 Task: Find connections with filter location Vechelde with filter topic #realestatewith filter profile language German with filter current company Bajaj Allianz General Insurance with filter school Gauhati Commerce College with filter industry Insurance with filter service category Corporate Law with filter keywords title Journalist
Action: Mouse moved to (522, 67)
Screenshot: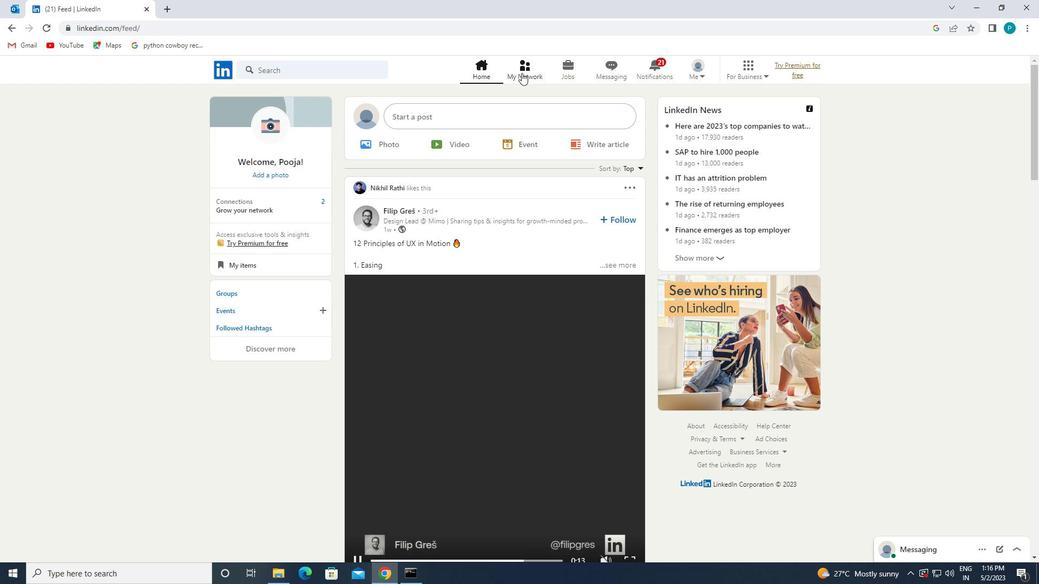 
Action: Mouse pressed left at (522, 67)
Screenshot: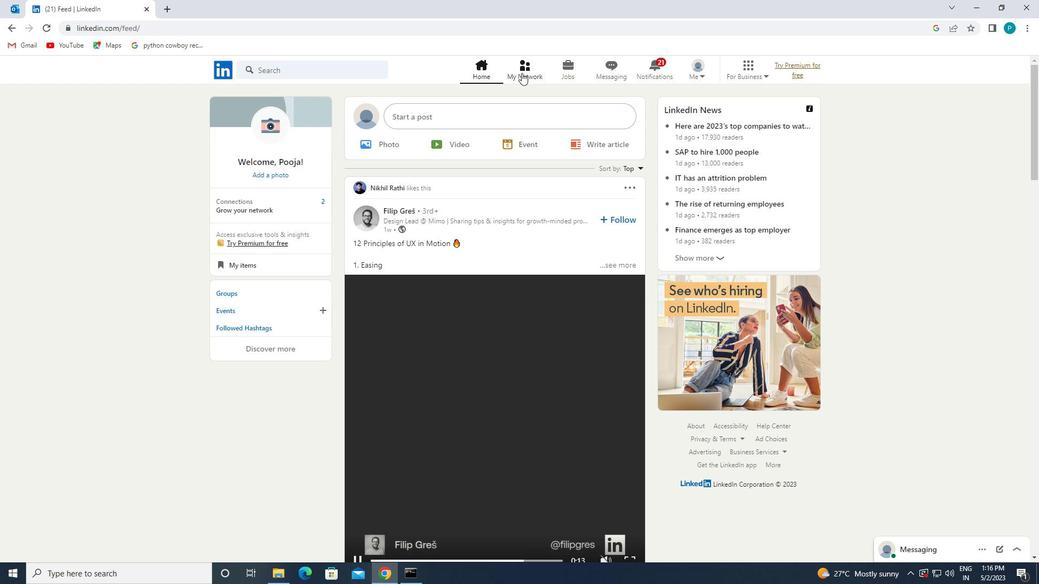 
Action: Mouse moved to (313, 129)
Screenshot: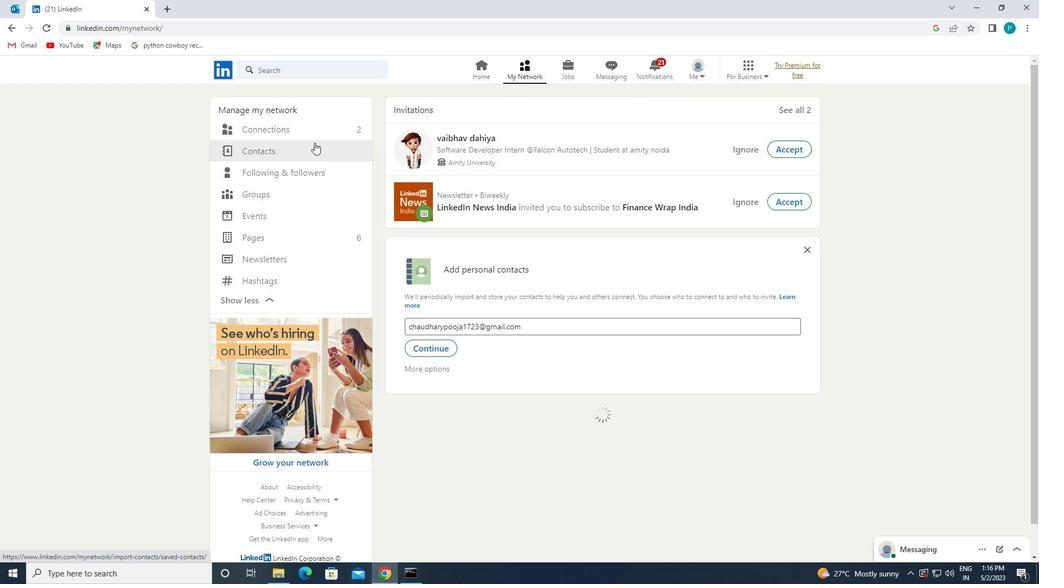 
Action: Mouse pressed left at (313, 129)
Screenshot: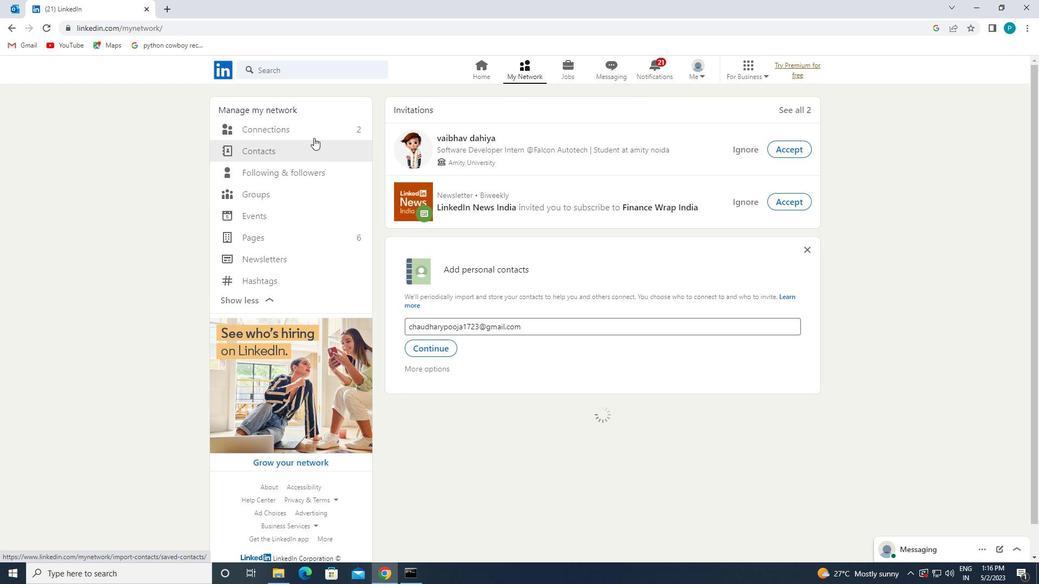 
Action: Mouse moved to (599, 137)
Screenshot: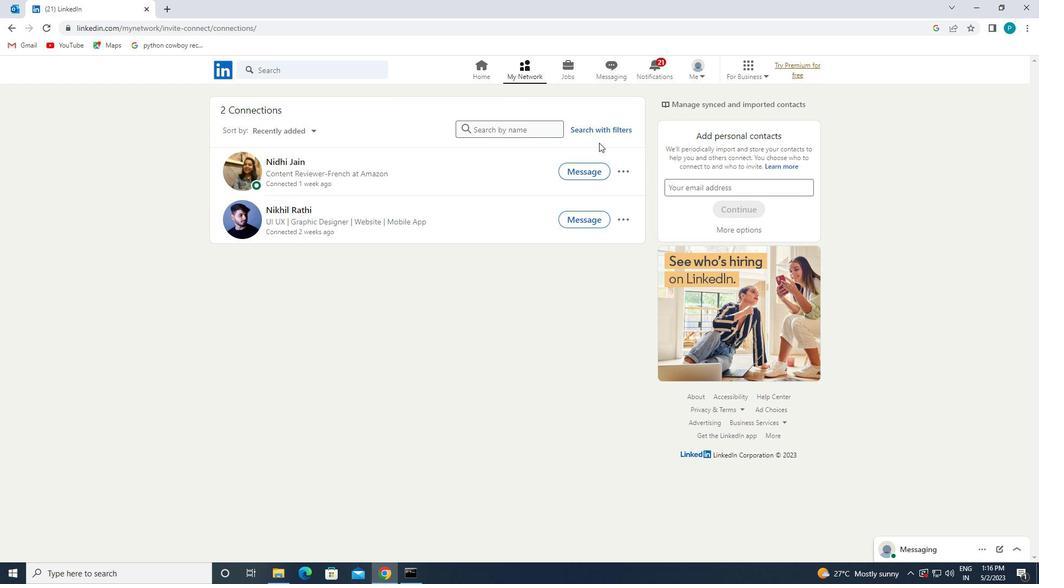 
Action: Mouse pressed left at (599, 137)
Screenshot: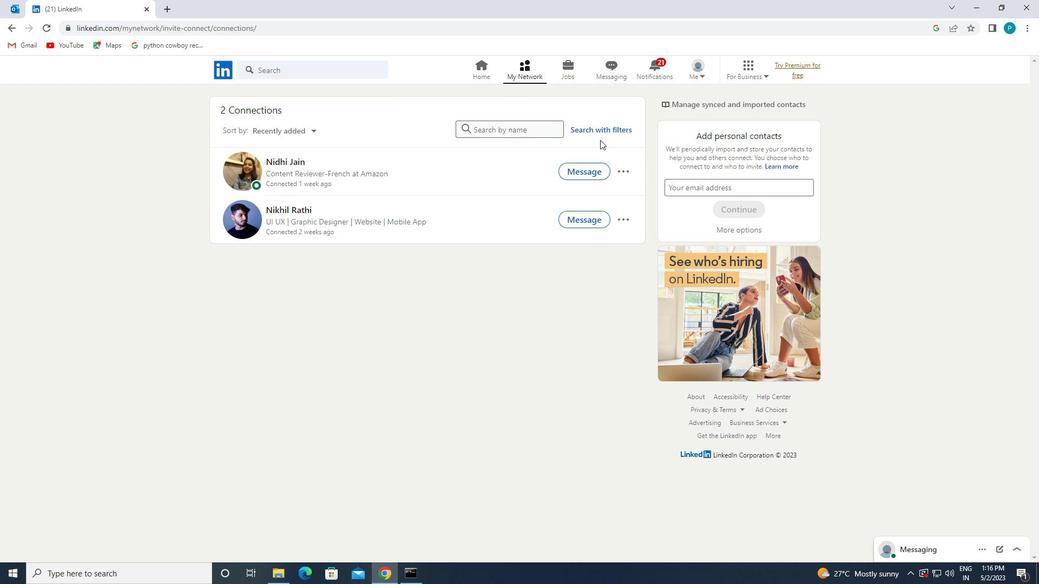
Action: Mouse moved to (598, 134)
Screenshot: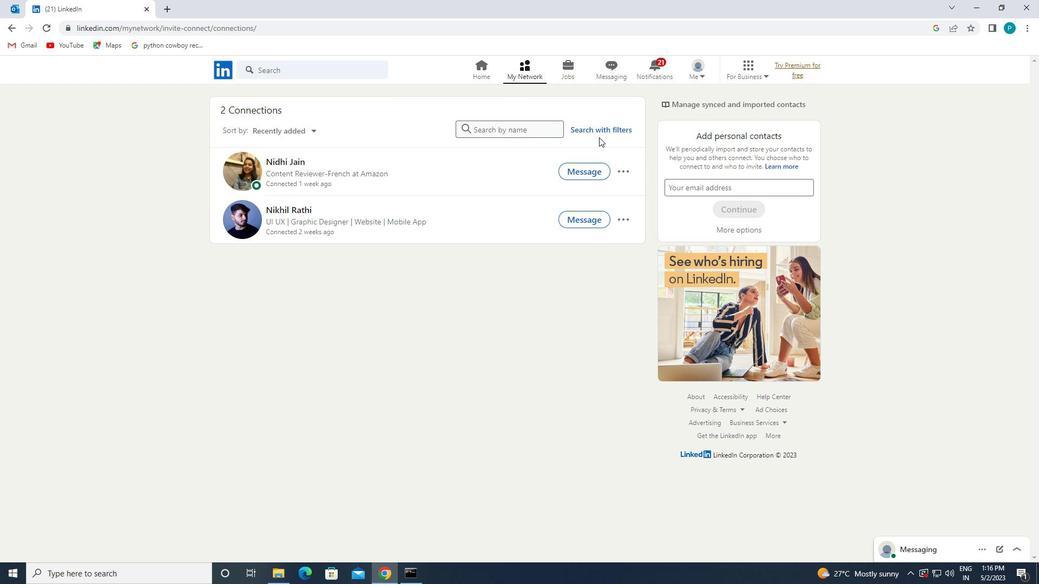 
Action: Mouse pressed left at (598, 134)
Screenshot: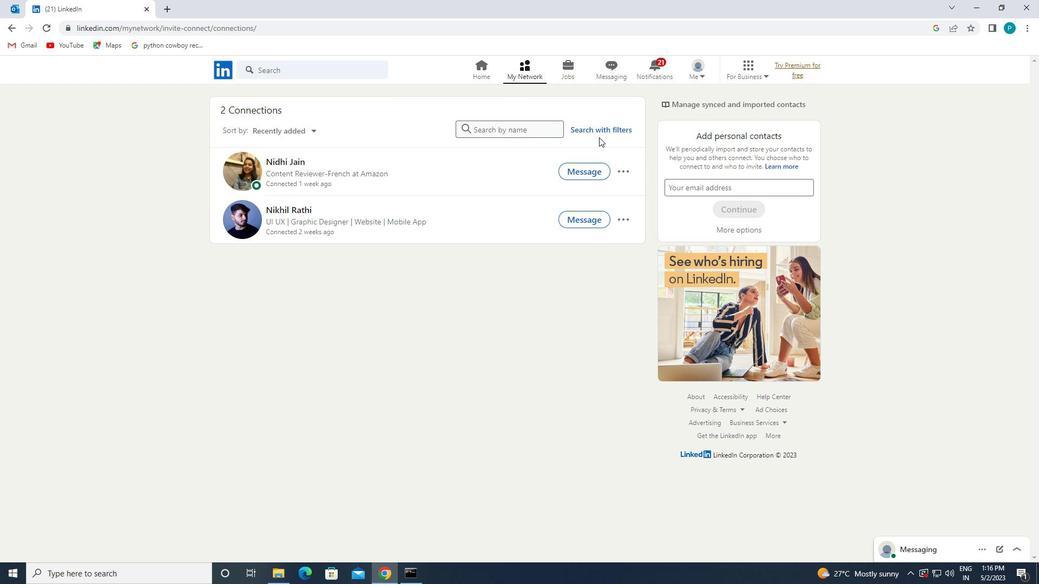
Action: Mouse moved to (555, 93)
Screenshot: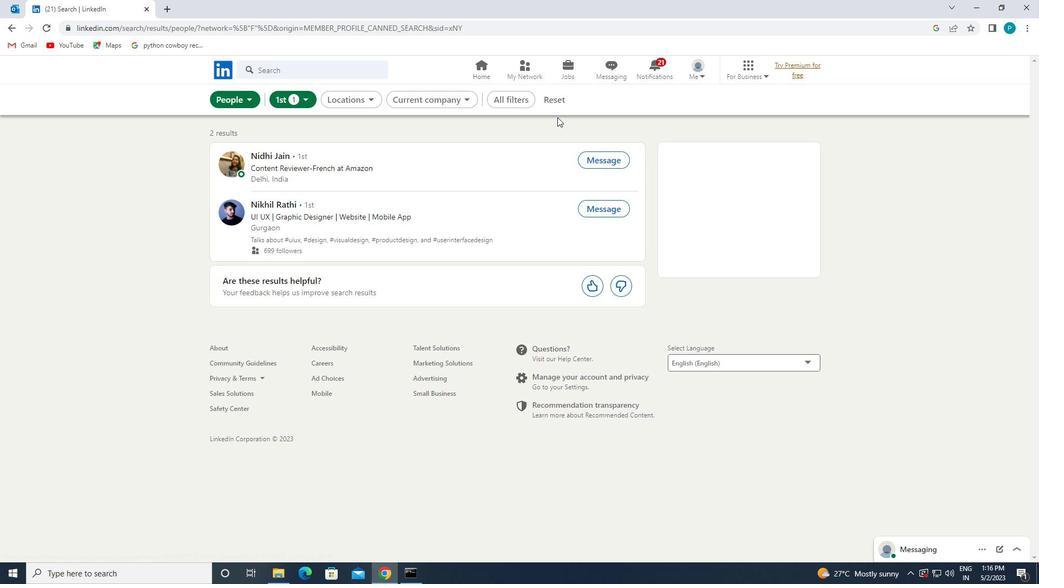 
Action: Mouse pressed left at (555, 93)
Screenshot: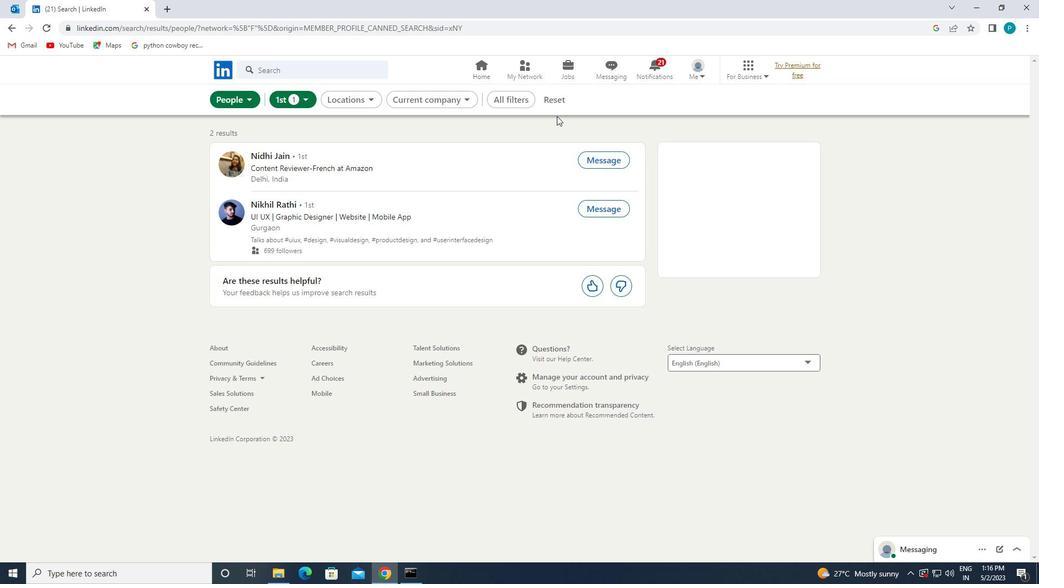 
Action: Mouse moved to (518, 96)
Screenshot: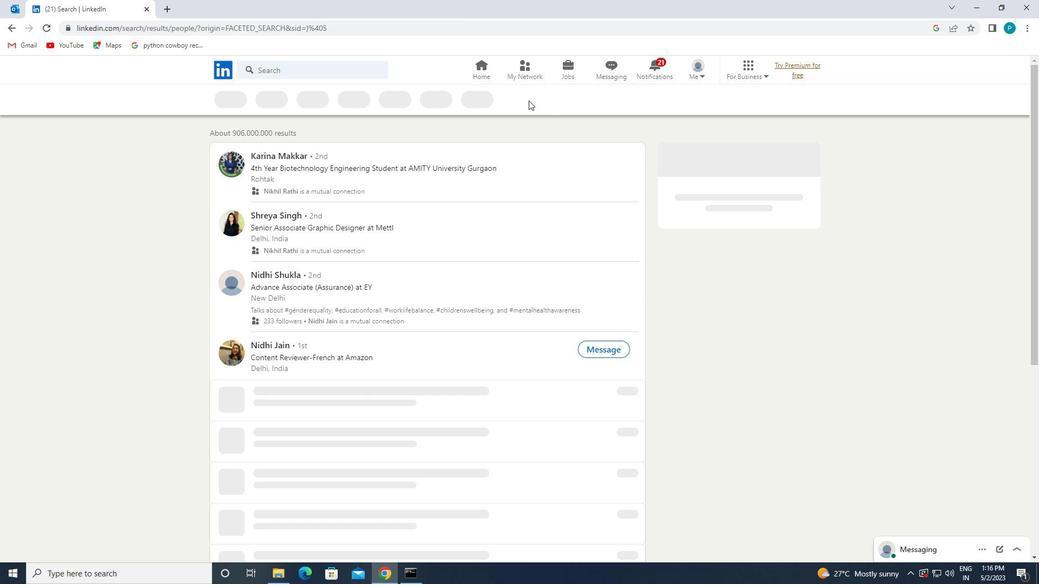 
Action: Mouse pressed left at (518, 96)
Screenshot: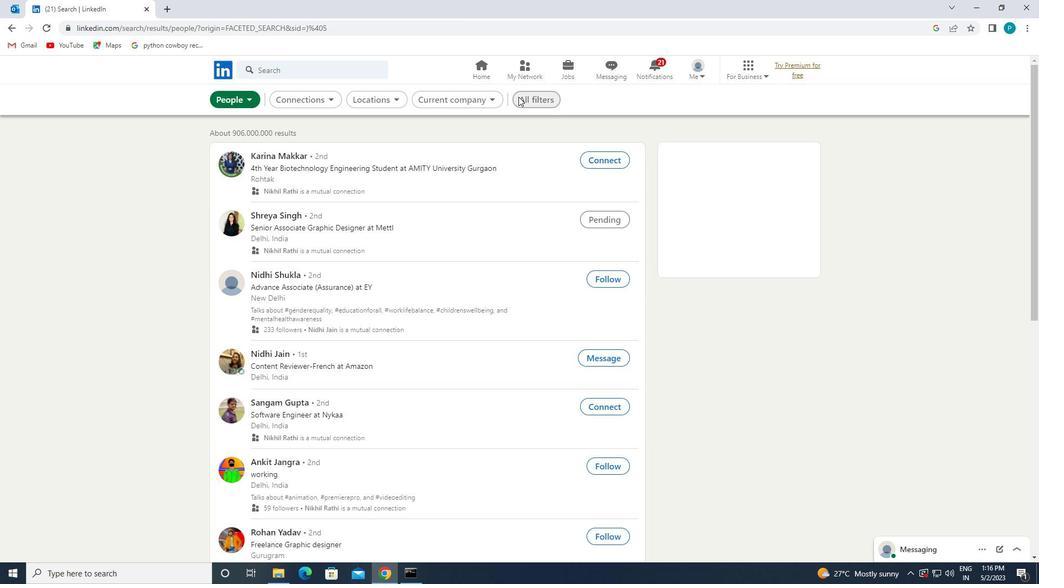 
Action: Mouse moved to (543, 94)
Screenshot: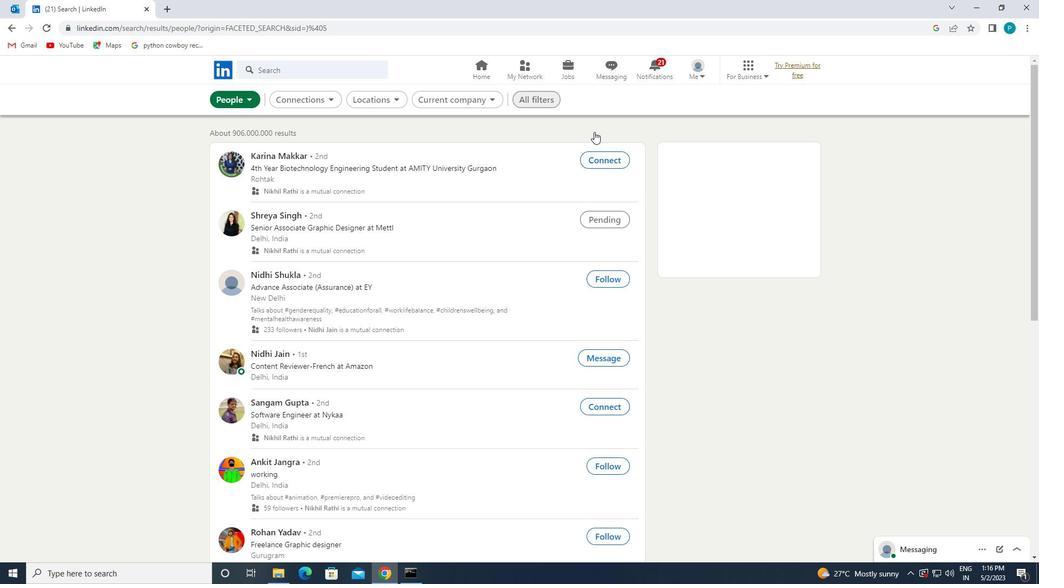 
Action: Mouse pressed left at (543, 94)
Screenshot: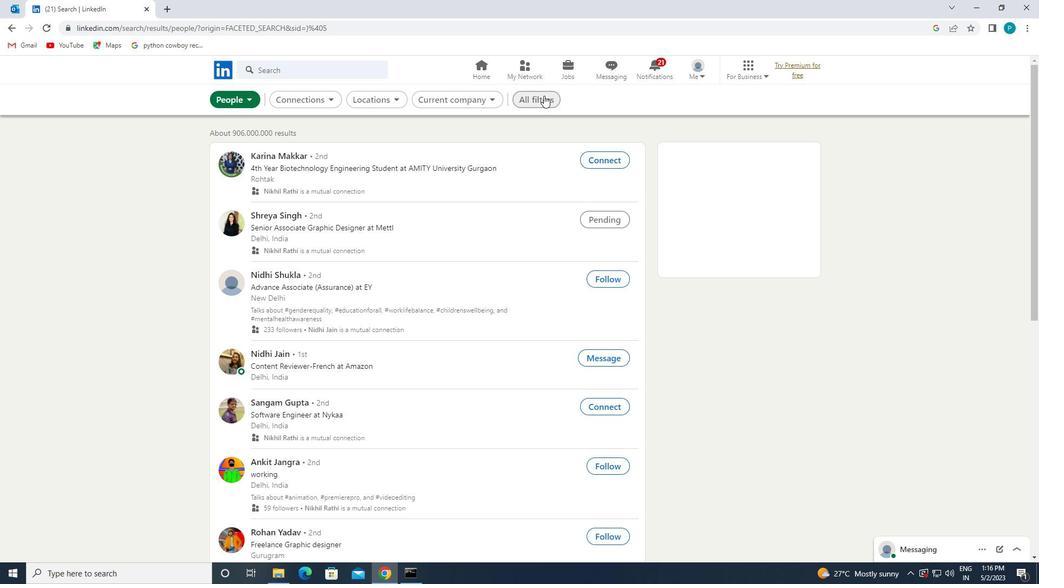 
Action: Mouse moved to (540, 106)
Screenshot: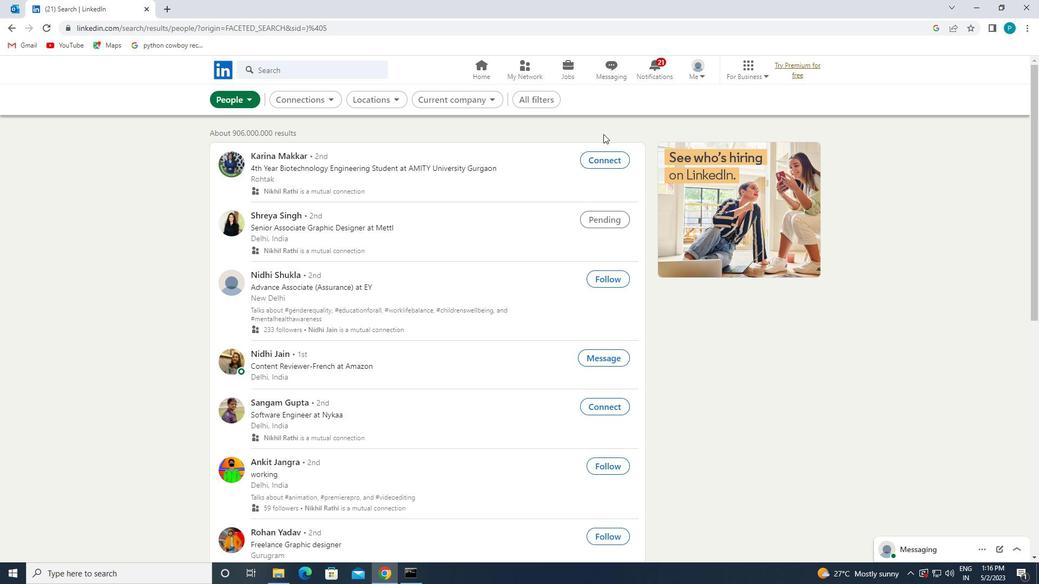 
Action: Mouse pressed left at (540, 106)
Screenshot: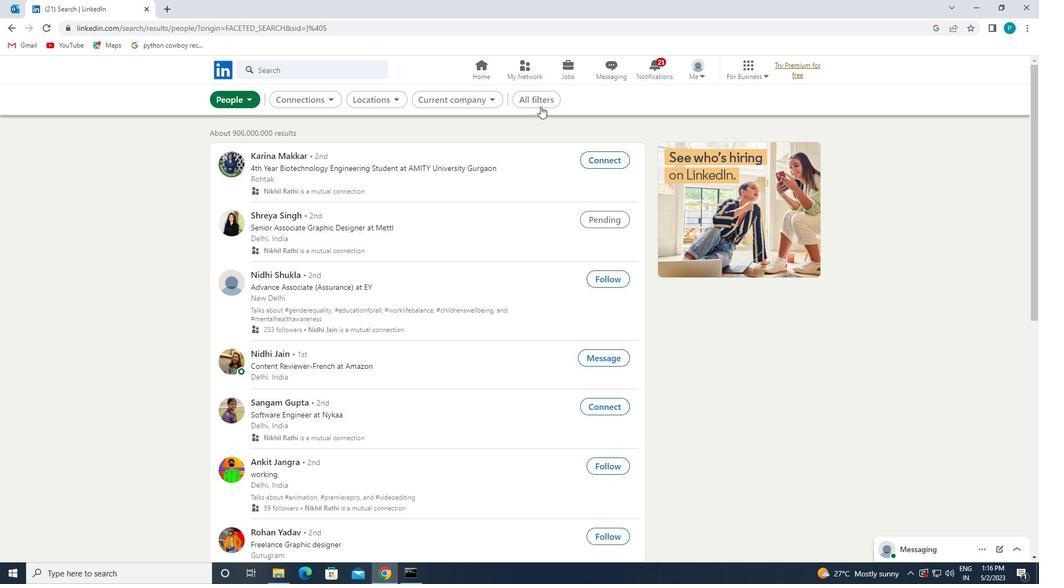 
Action: Mouse moved to (976, 413)
Screenshot: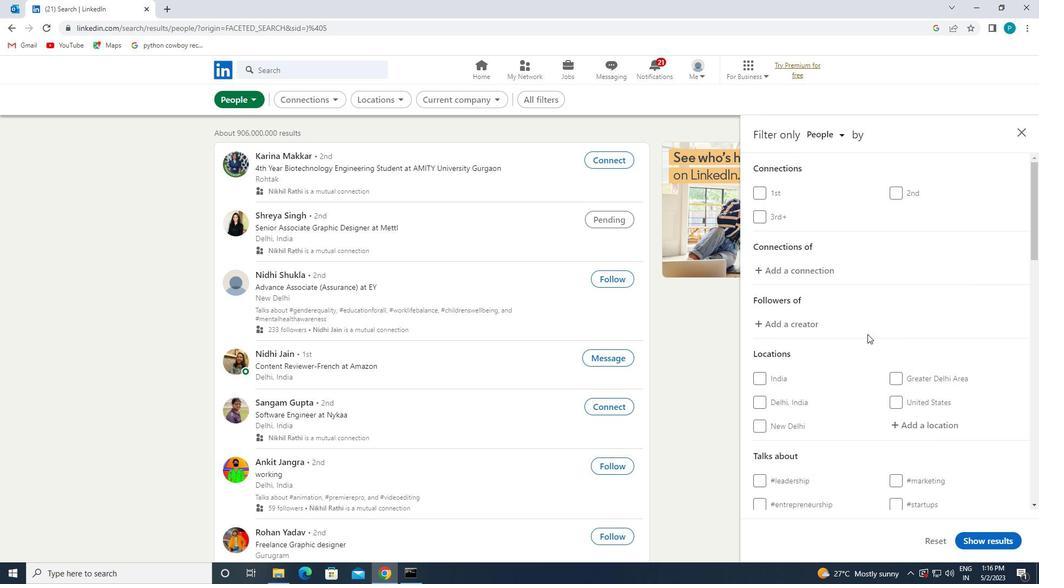 
Action: Mouse scrolled (976, 412) with delta (0, 0)
Screenshot: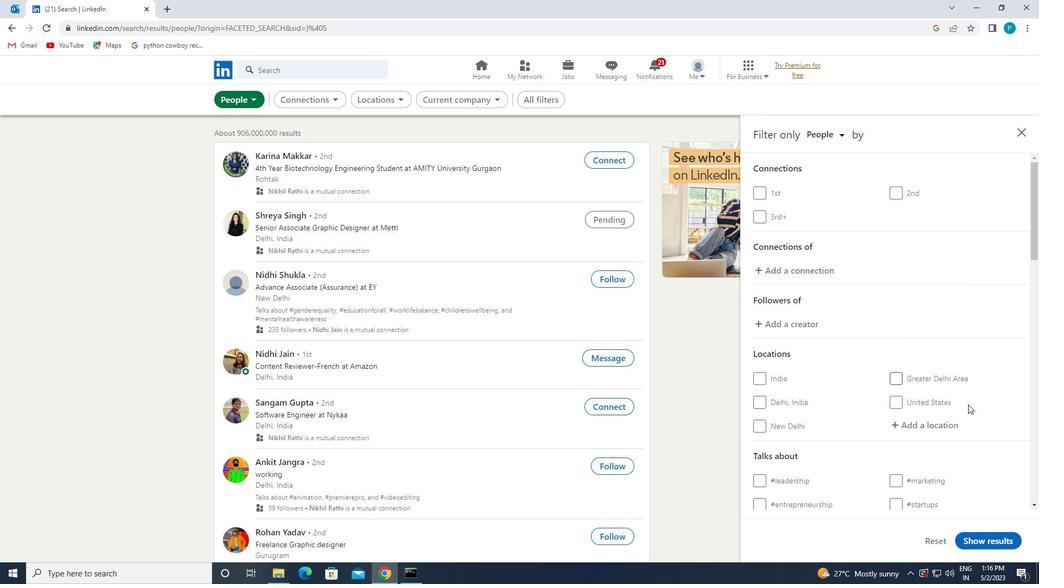 
Action: Mouse scrolled (976, 412) with delta (0, 0)
Screenshot: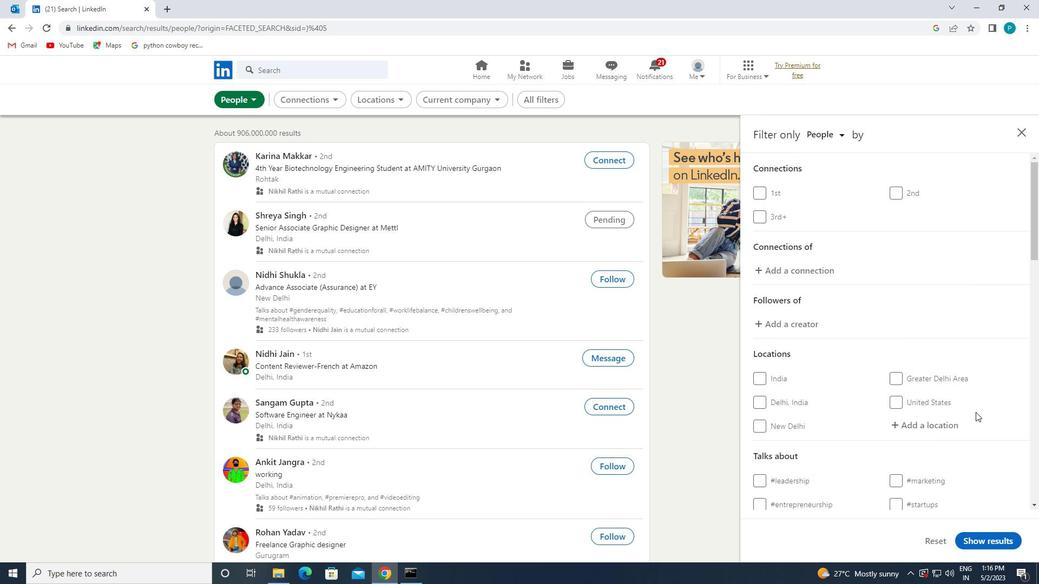 
Action: Mouse moved to (907, 321)
Screenshot: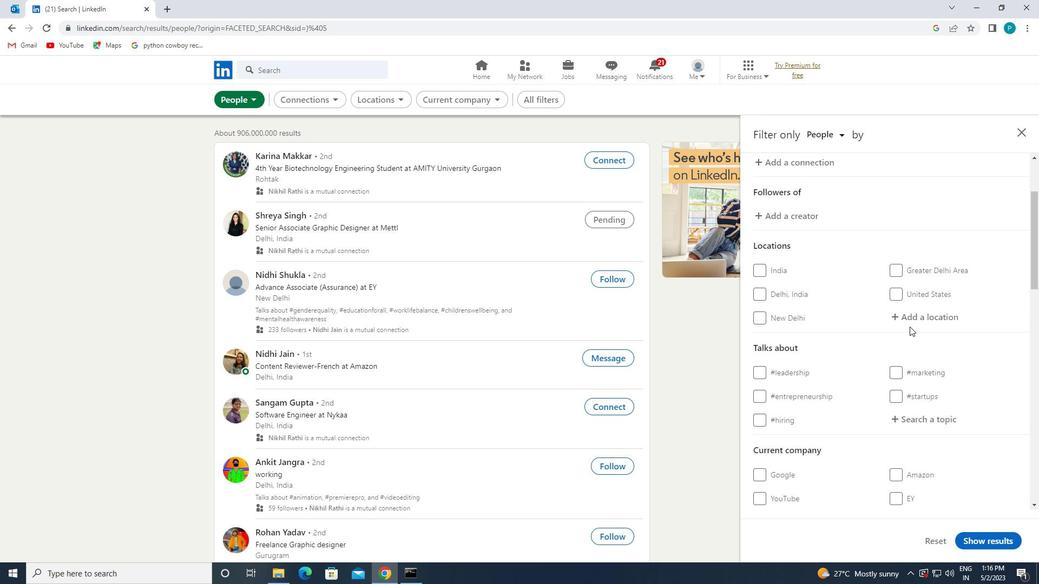 
Action: Mouse pressed left at (907, 321)
Screenshot: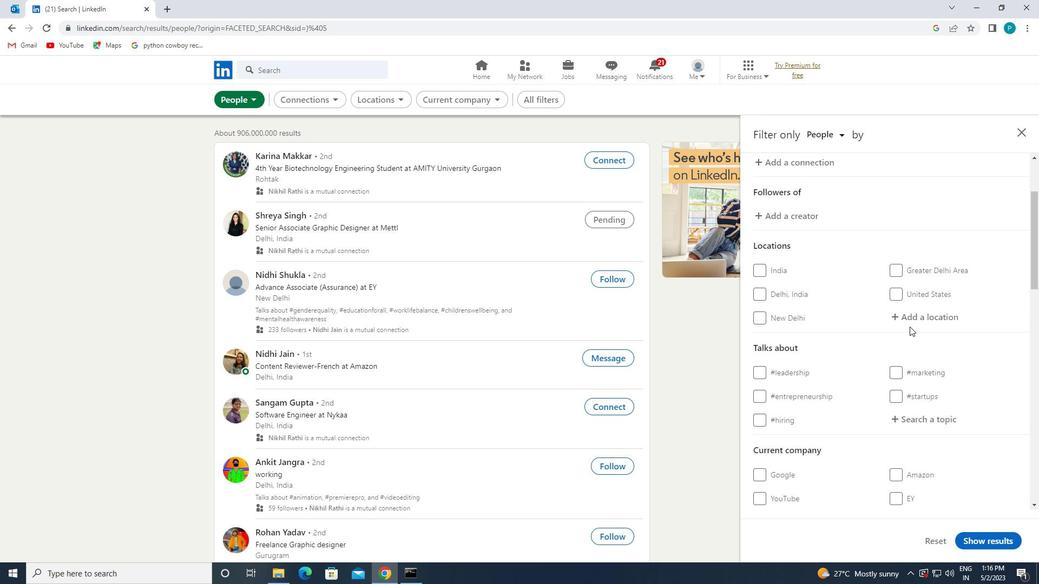 
Action: Key pressed <Key.caps_lock>v<Key.caps_lock>ech
Screenshot: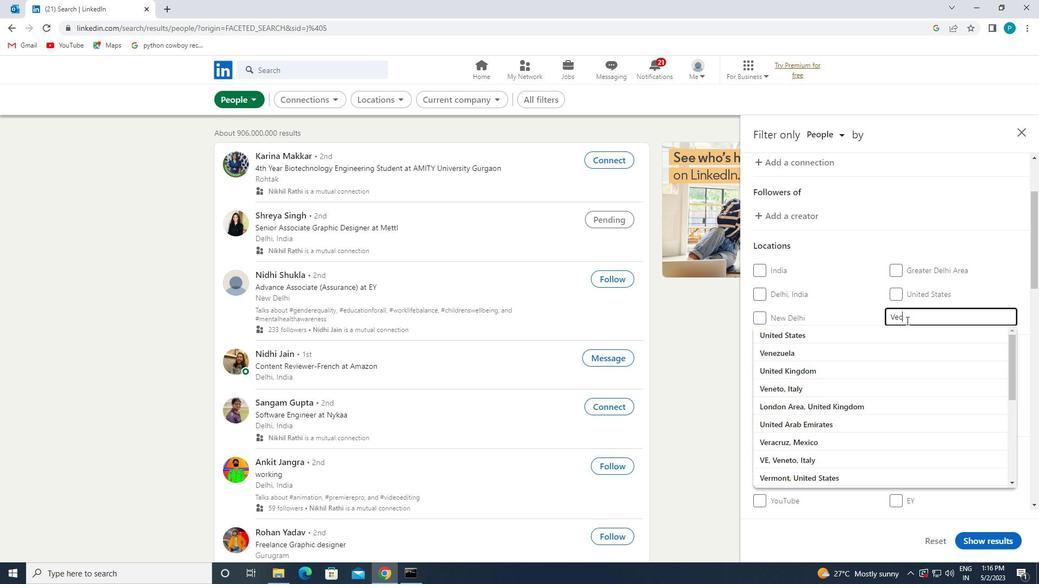 
Action: Mouse moved to (883, 349)
Screenshot: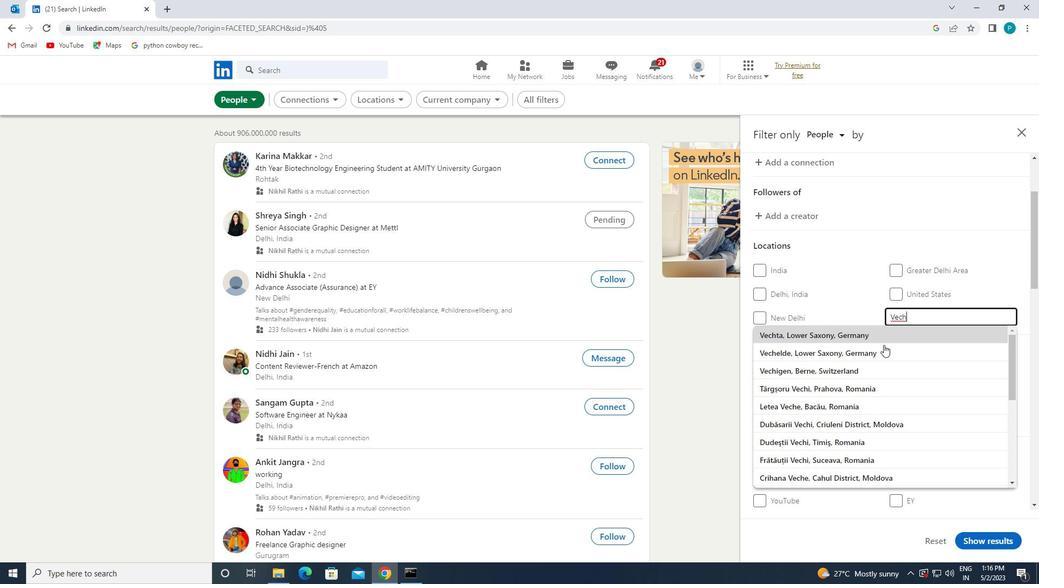 
Action: Mouse pressed left at (883, 349)
Screenshot: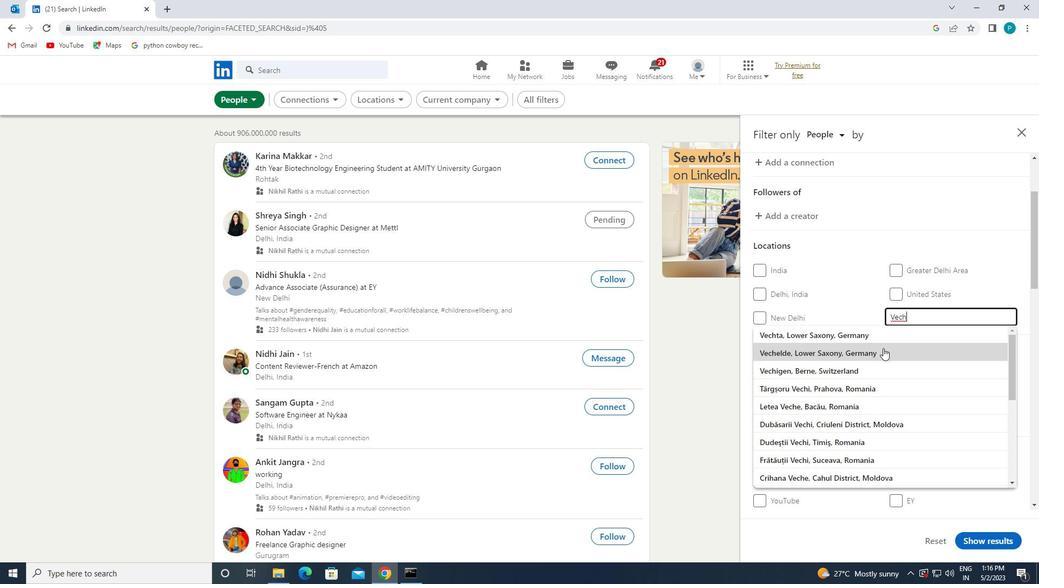 
Action: Mouse moved to (883, 350)
Screenshot: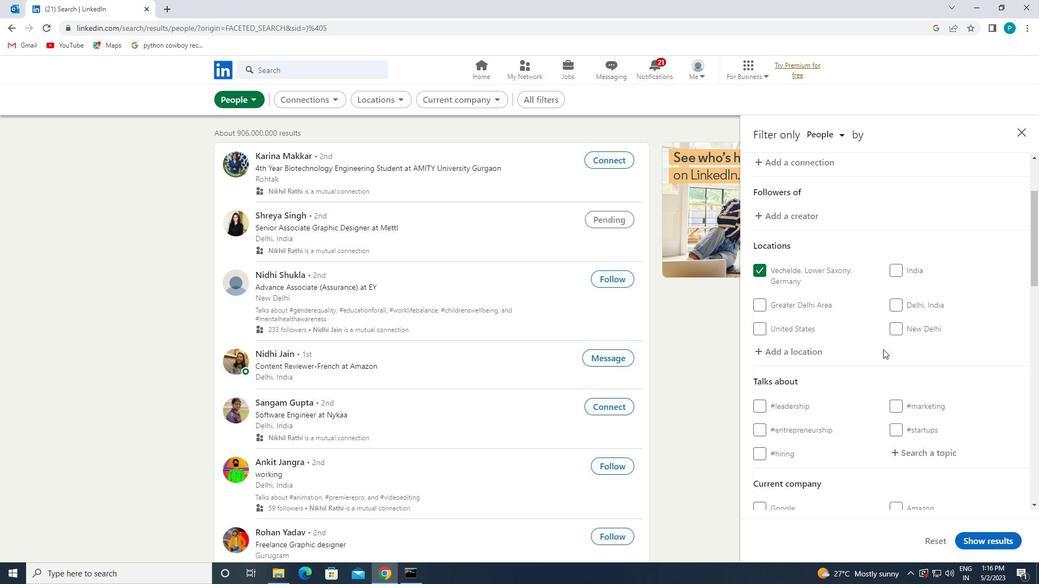 
Action: Mouse scrolled (883, 349) with delta (0, 0)
Screenshot: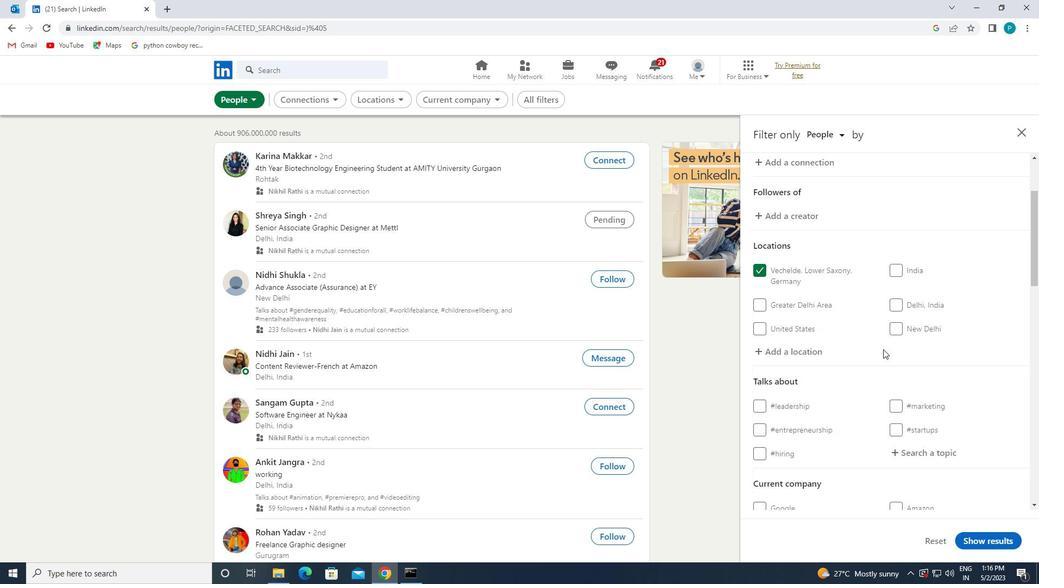 
Action: Mouse scrolled (883, 349) with delta (0, 0)
Screenshot: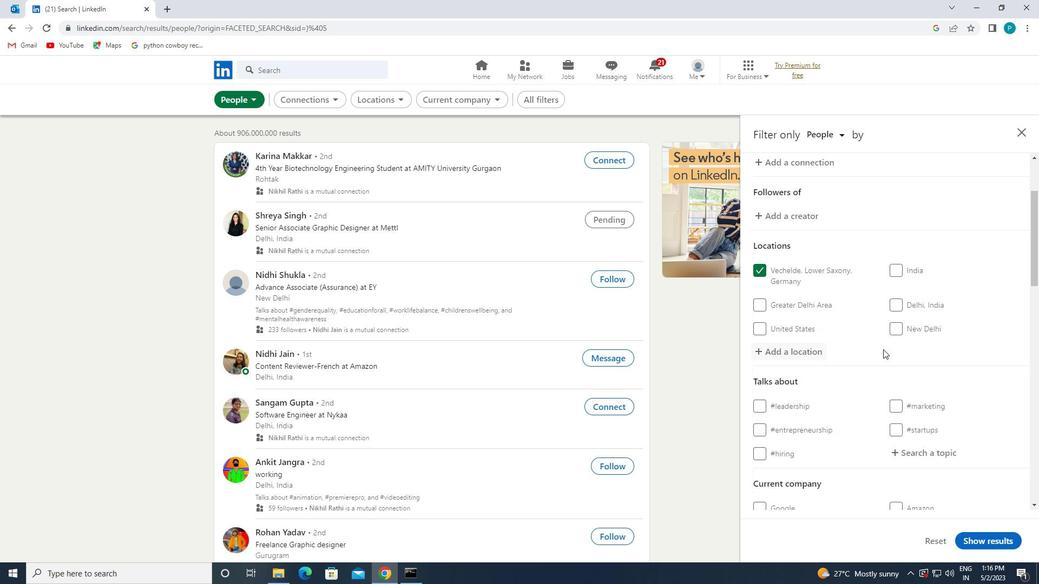 
Action: Mouse moved to (913, 350)
Screenshot: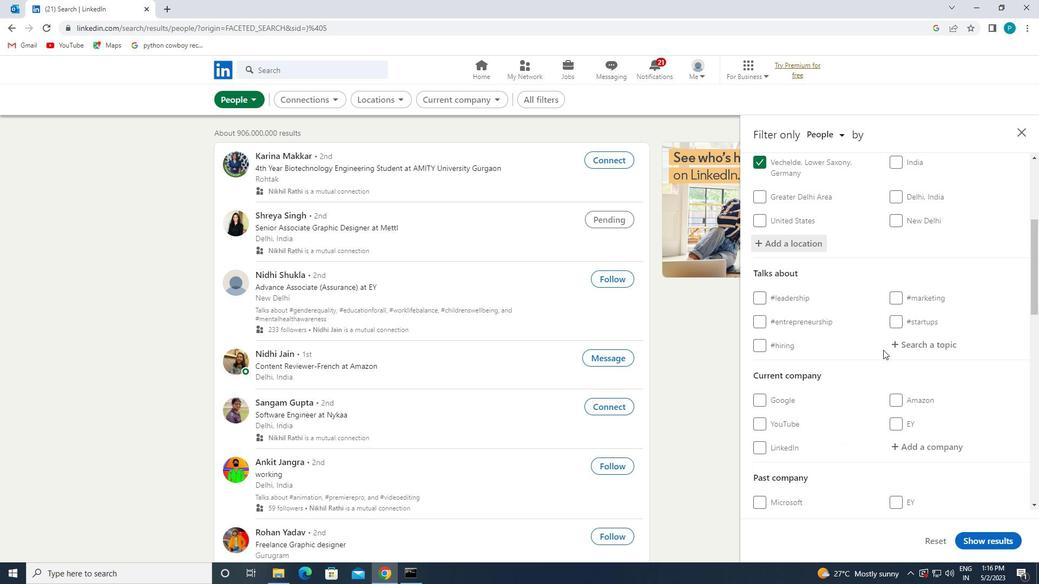 
Action: Mouse pressed left at (913, 350)
Screenshot: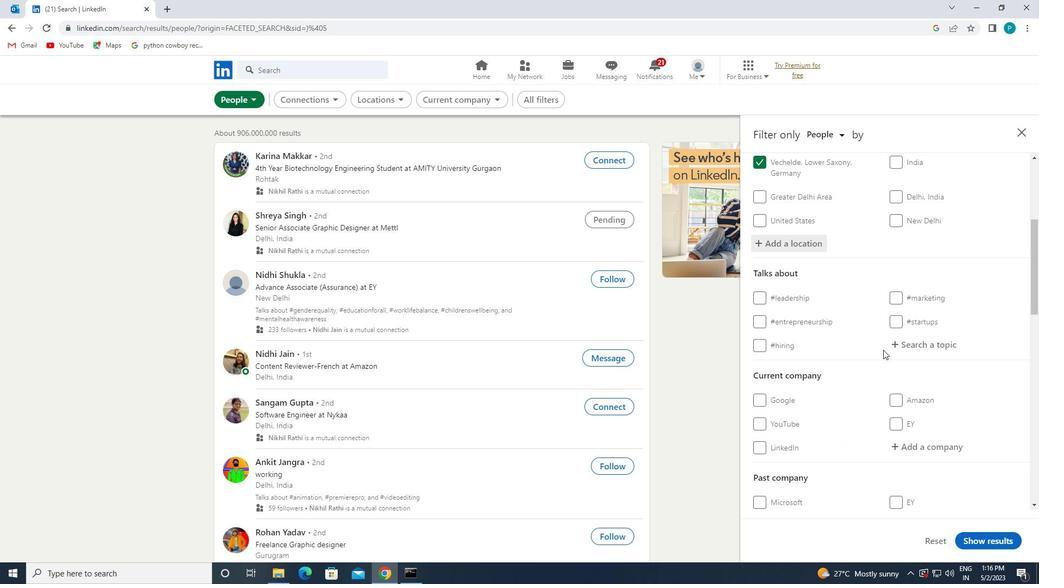 
Action: Key pressed <Key.shift>#RE<Key.caps_lock><Key.caps_lock>ALESTATE
Screenshot: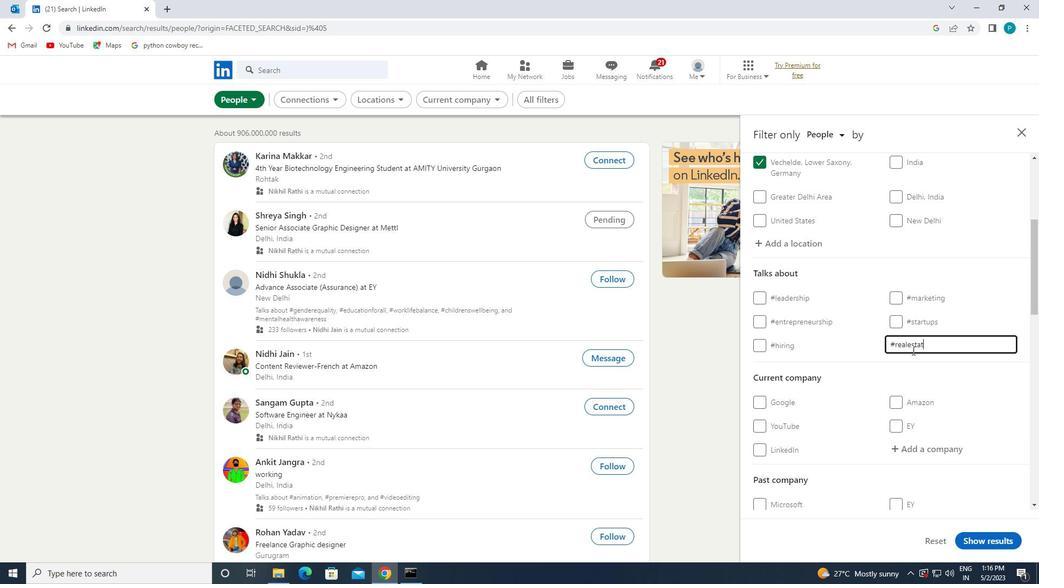 
Action: Mouse moved to (905, 368)
Screenshot: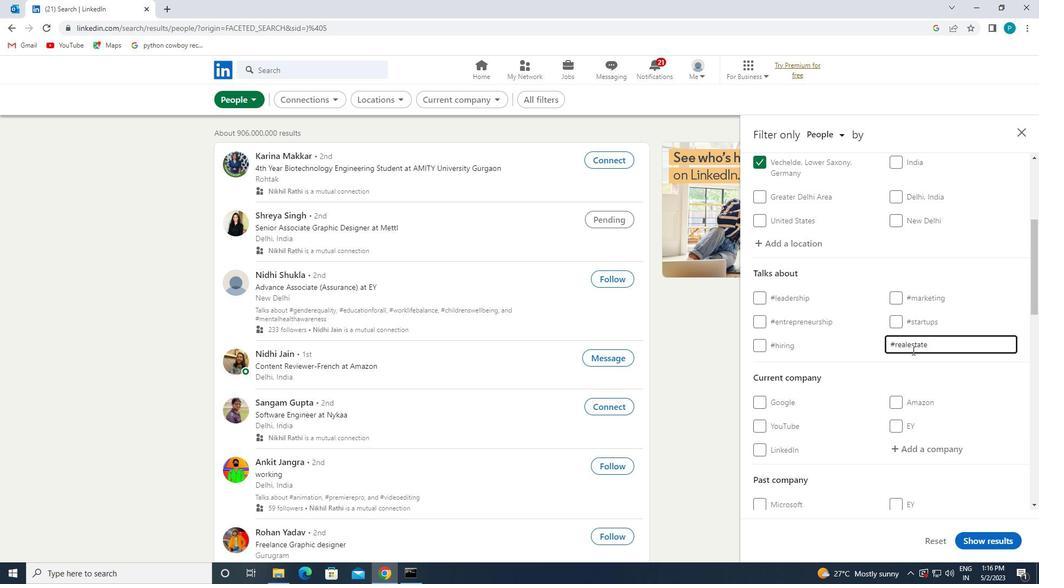 
Action: Mouse scrolled (905, 368) with delta (0, 0)
Screenshot: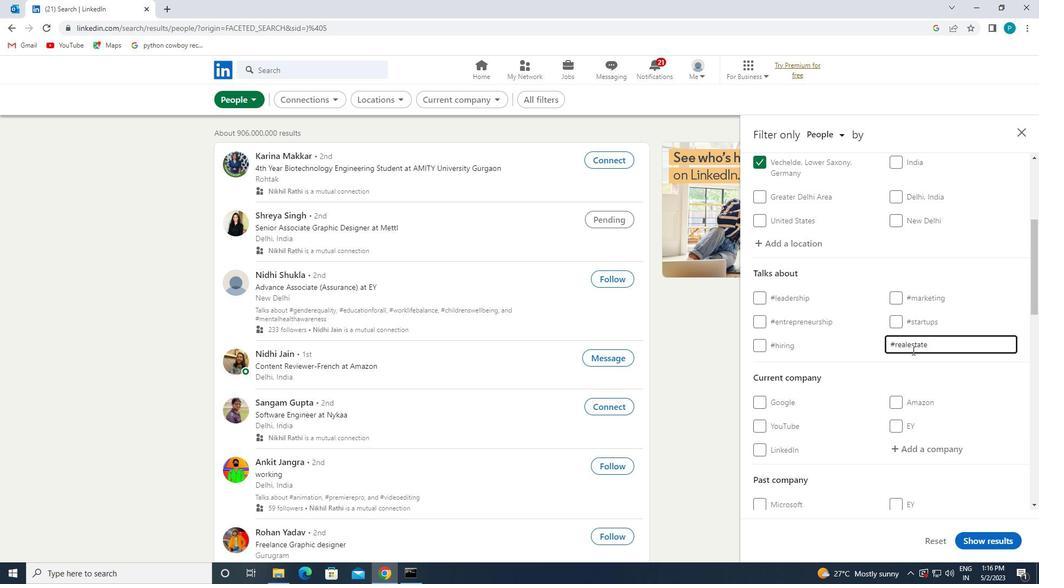 
Action: Mouse moved to (905, 370)
Screenshot: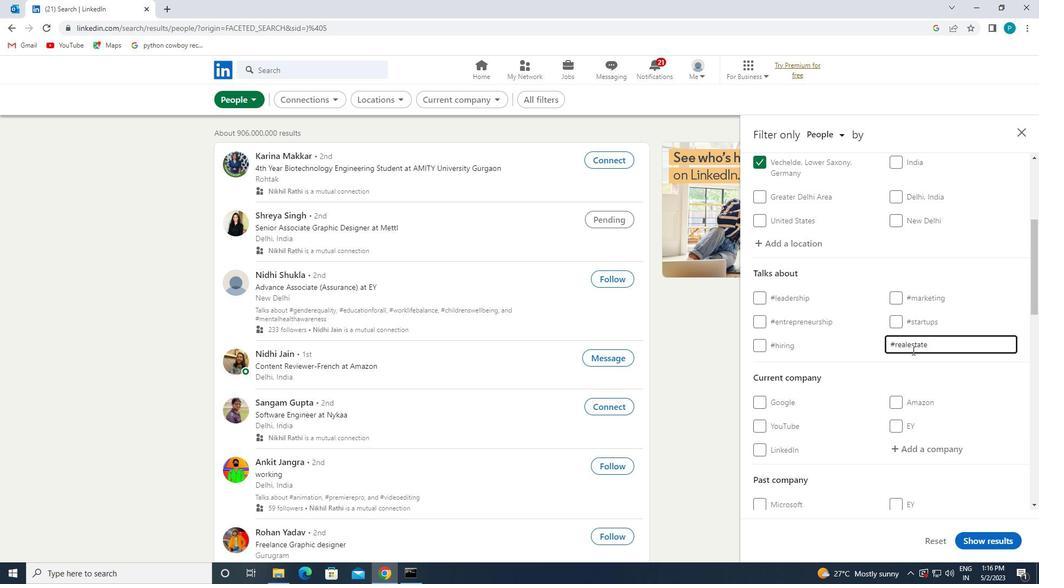 
Action: Mouse scrolled (905, 369) with delta (0, 0)
Screenshot: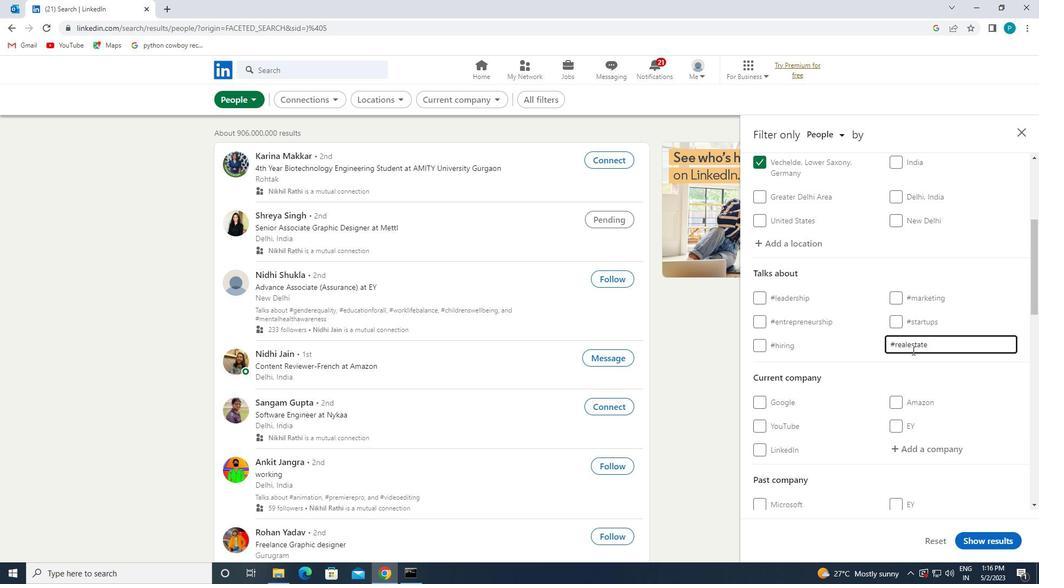
Action: Mouse moved to (904, 372)
Screenshot: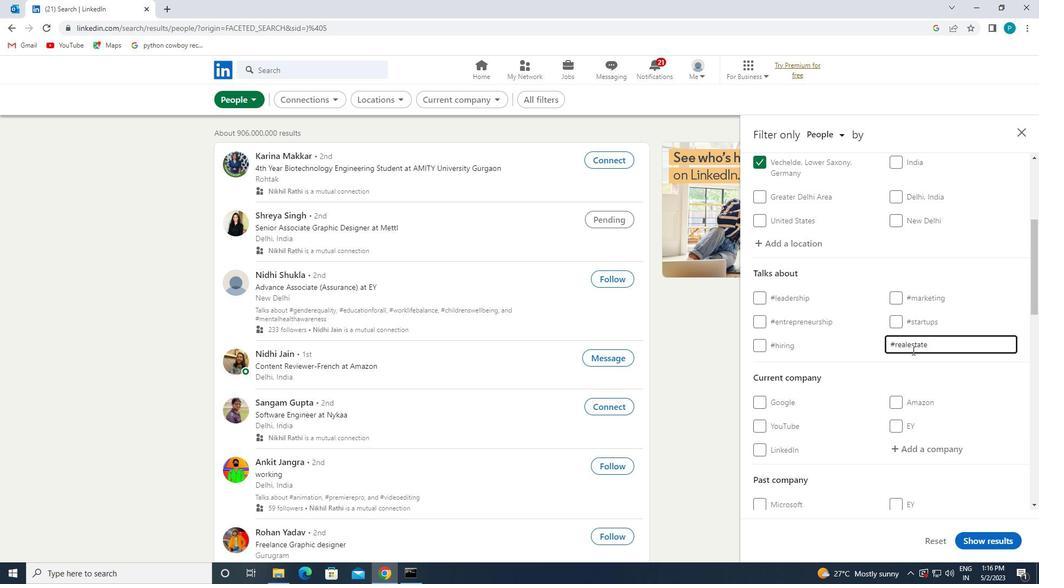 
Action: Mouse scrolled (904, 372) with delta (0, 0)
Screenshot: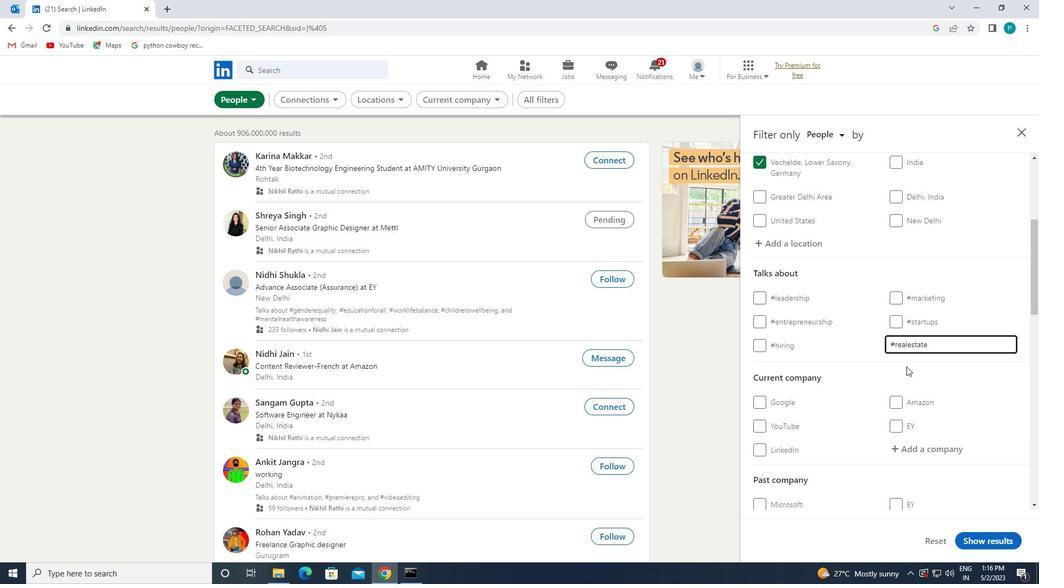
Action: Mouse moved to (872, 390)
Screenshot: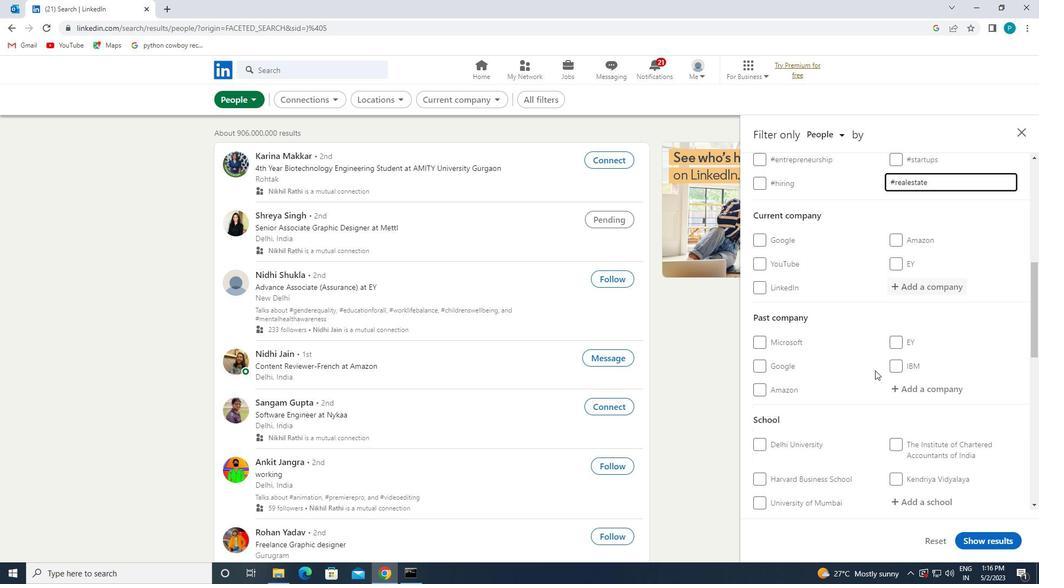 
Action: Mouse scrolled (872, 390) with delta (0, 0)
Screenshot: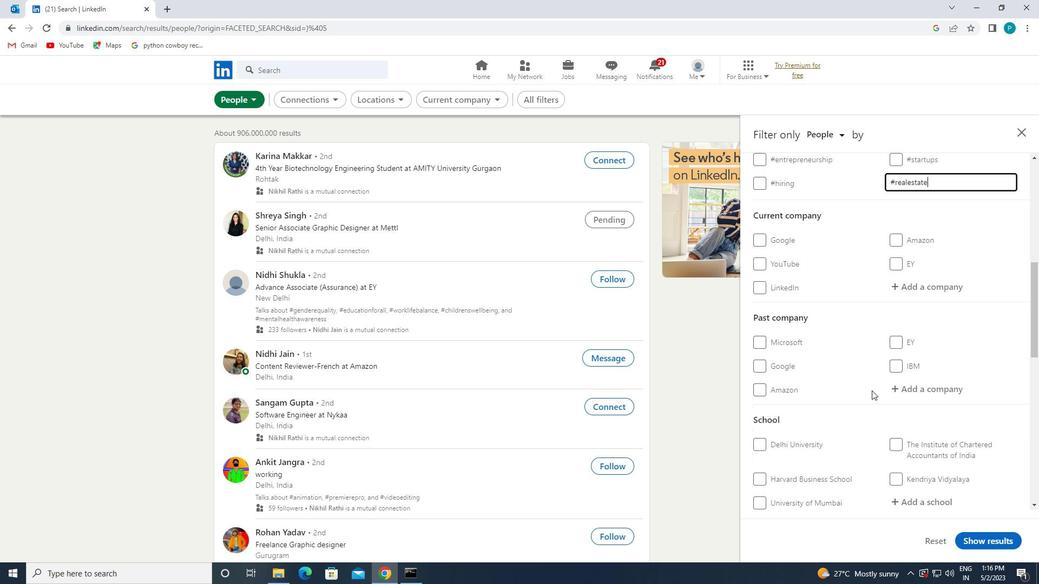 
Action: Mouse scrolled (872, 390) with delta (0, 0)
Screenshot: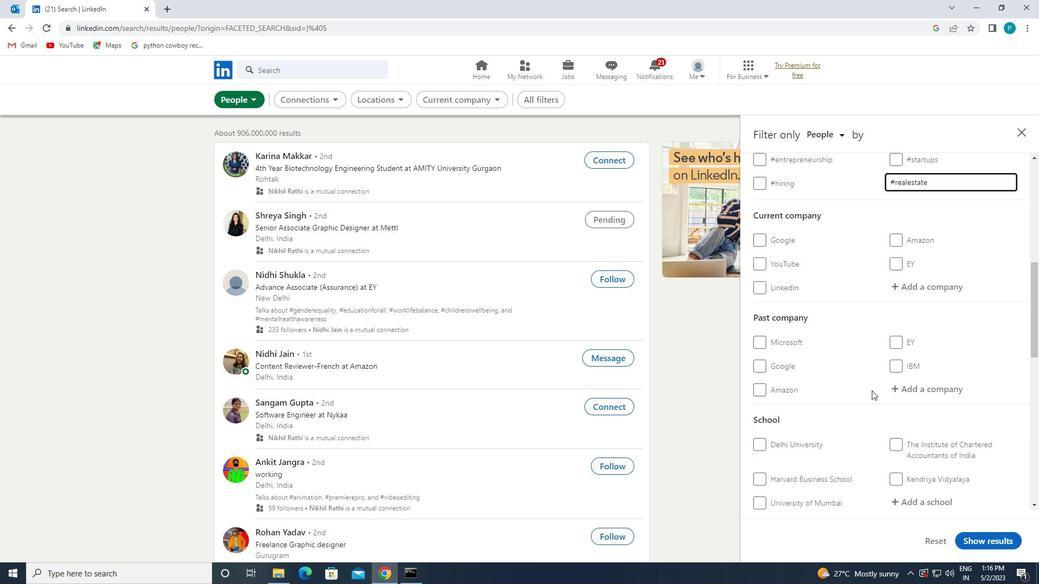 
Action: Mouse scrolled (872, 390) with delta (0, 0)
Screenshot: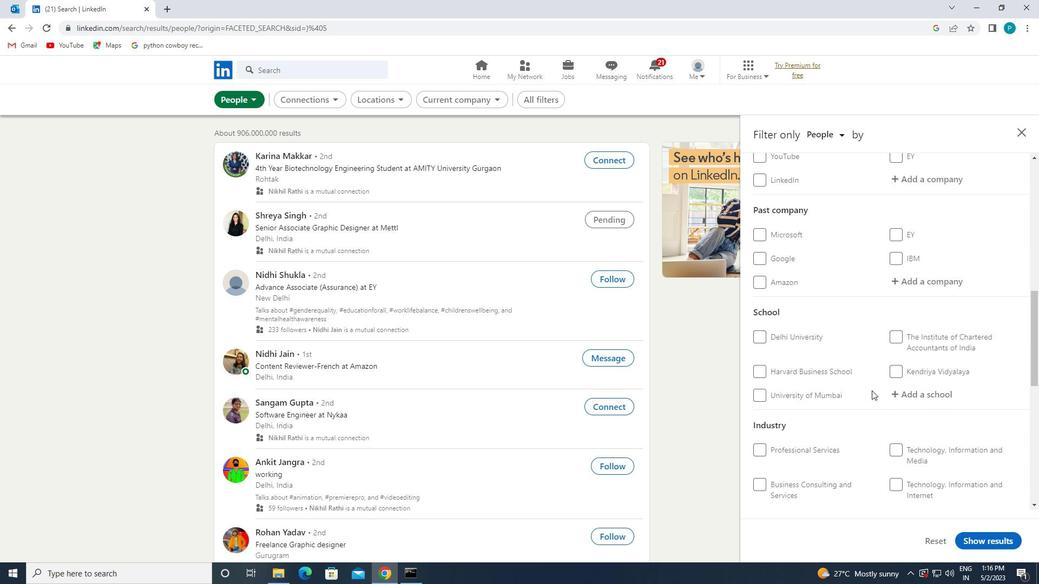 
Action: Mouse scrolled (872, 390) with delta (0, 0)
Screenshot: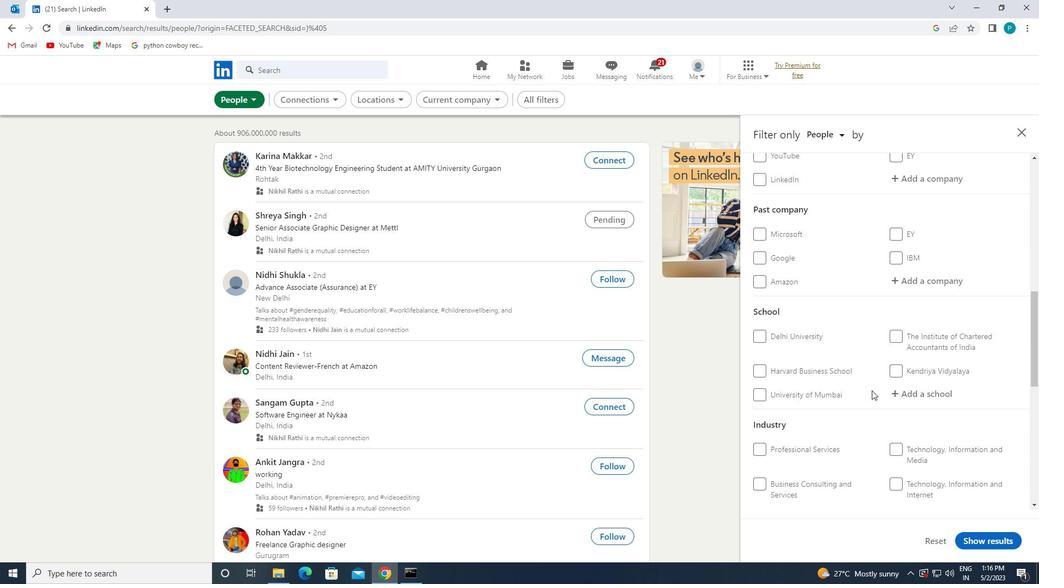 
Action: Mouse scrolled (872, 390) with delta (0, 0)
Screenshot: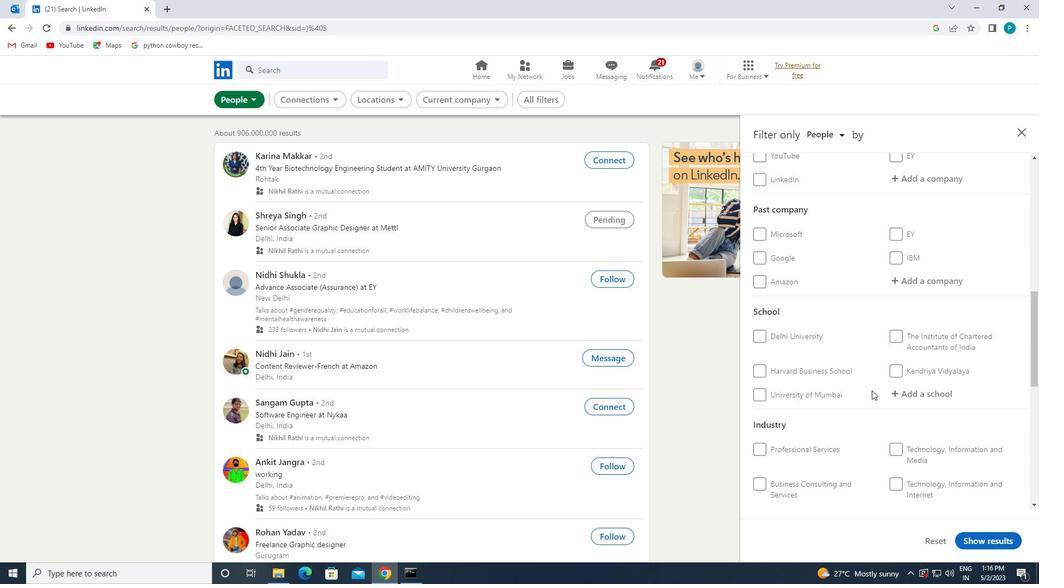 
Action: Mouse moved to (826, 415)
Screenshot: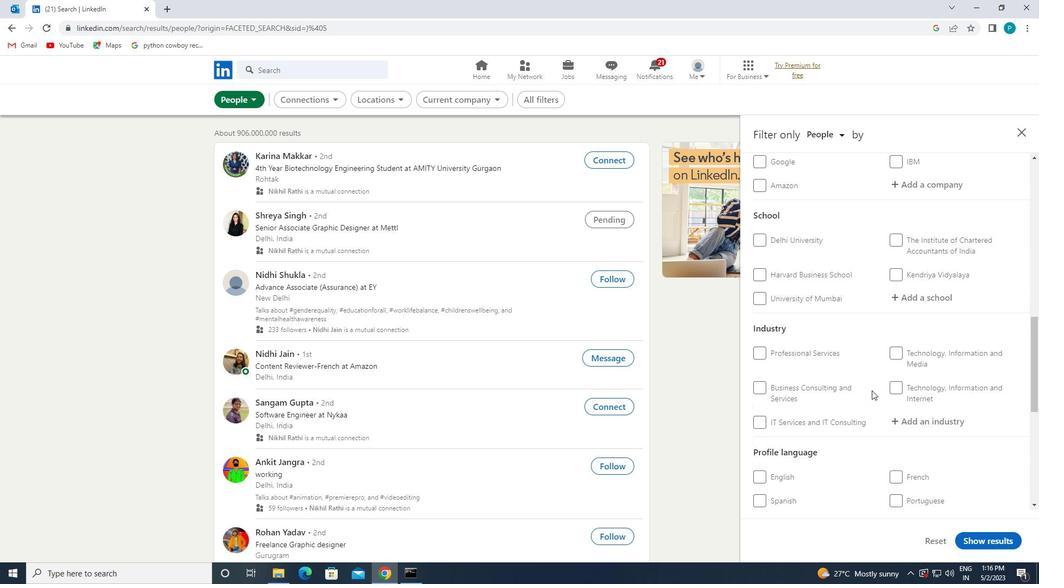 
Action: Mouse scrolled (826, 414) with delta (0, 0)
Screenshot: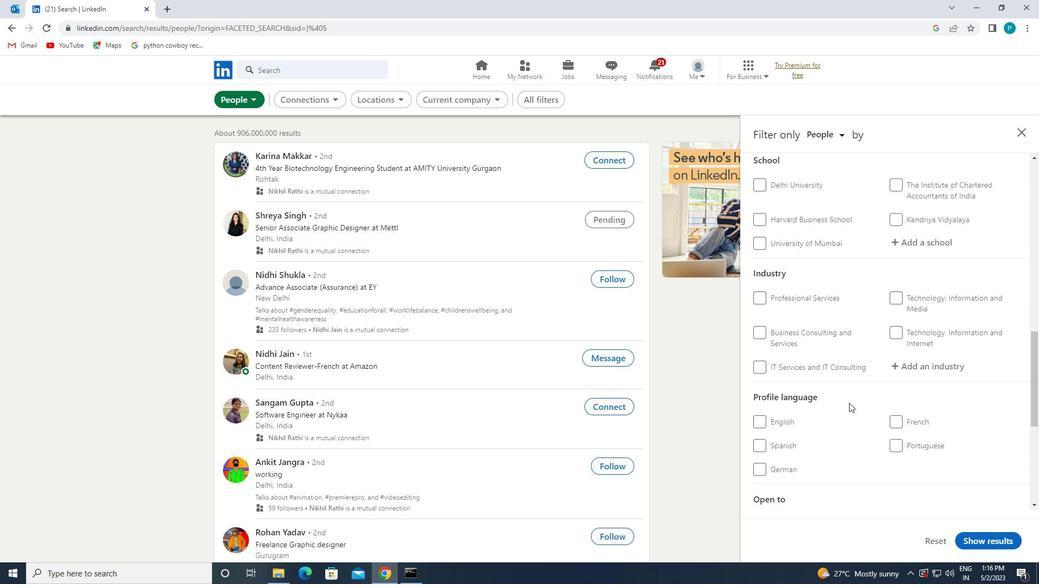 
Action: Mouse scrolled (826, 414) with delta (0, 0)
Screenshot: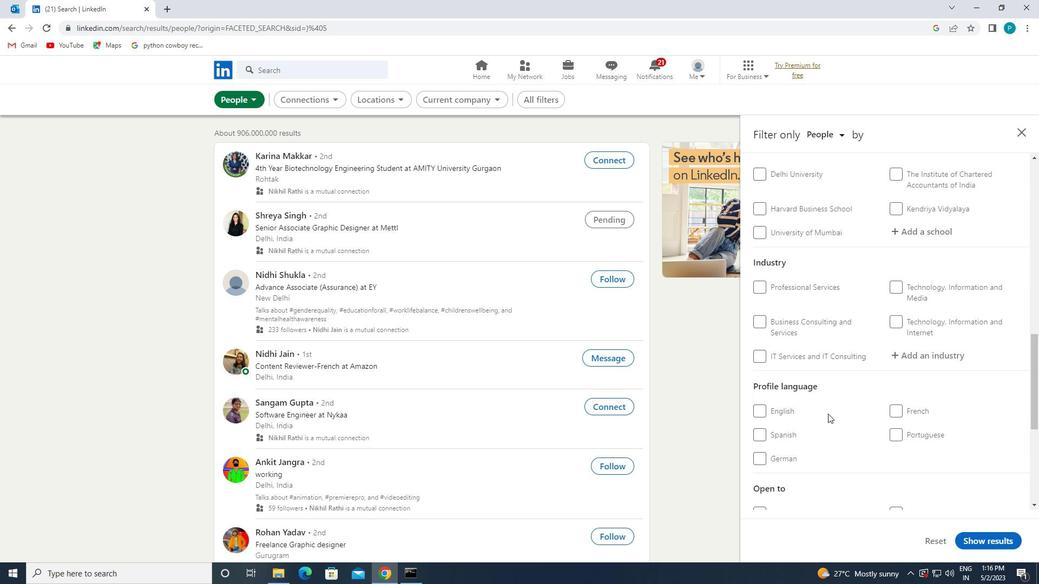 
Action: Mouse moved to (789, 355)
Screenshot: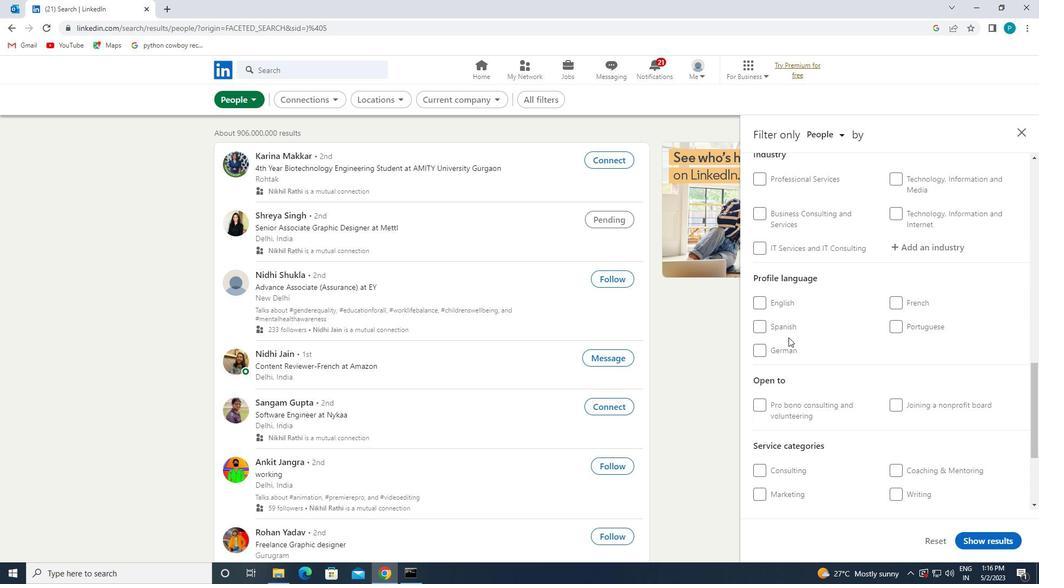 
Action: Mouse pressed left at (789, 355)
Screenshot: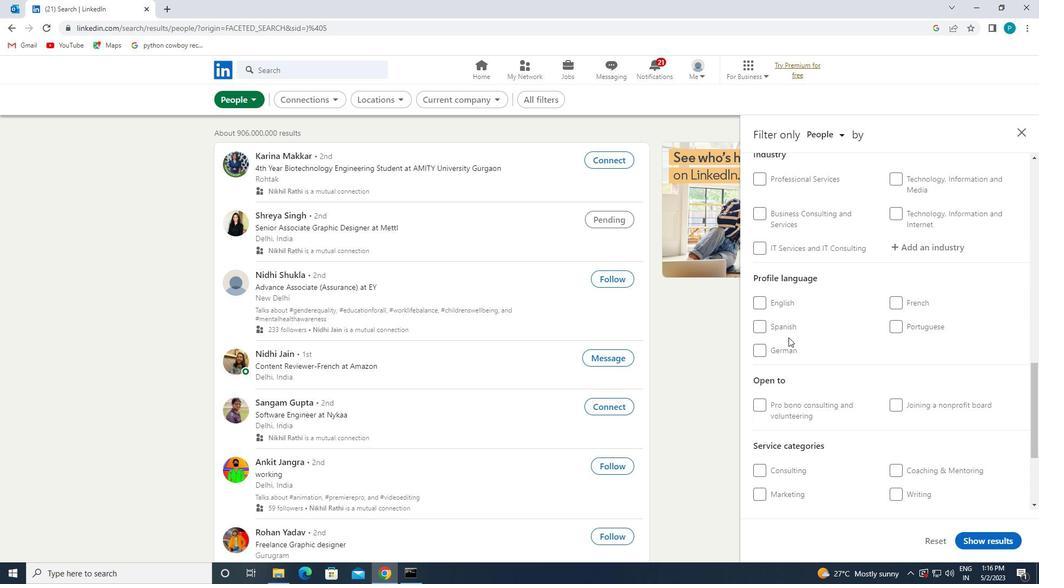 
Action: Mouse moved to (894, 343)
Screenshot: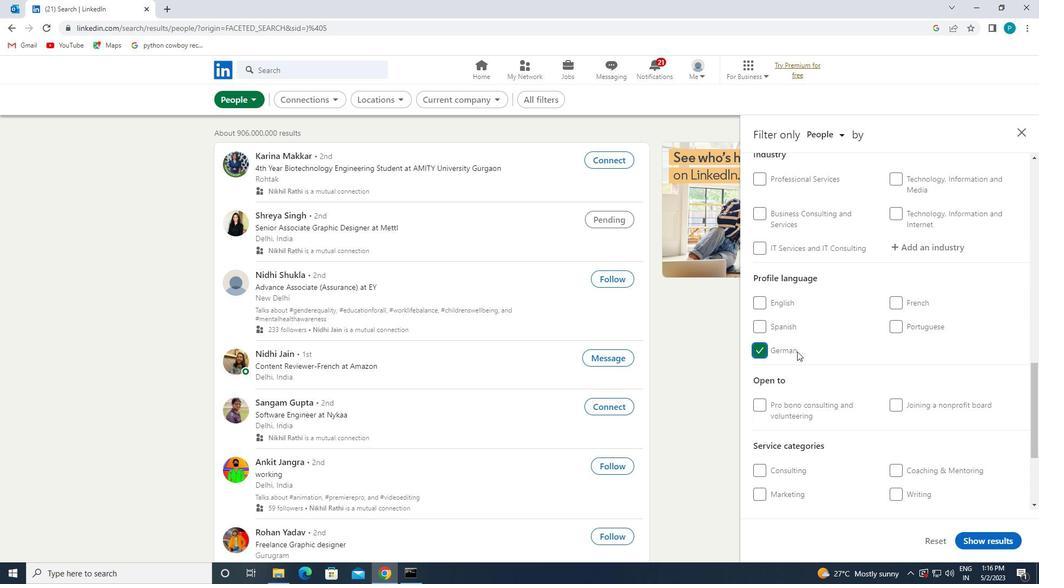 
Action: Mouse scrolled (894, 344) with delta (0, 0)
Screenshot: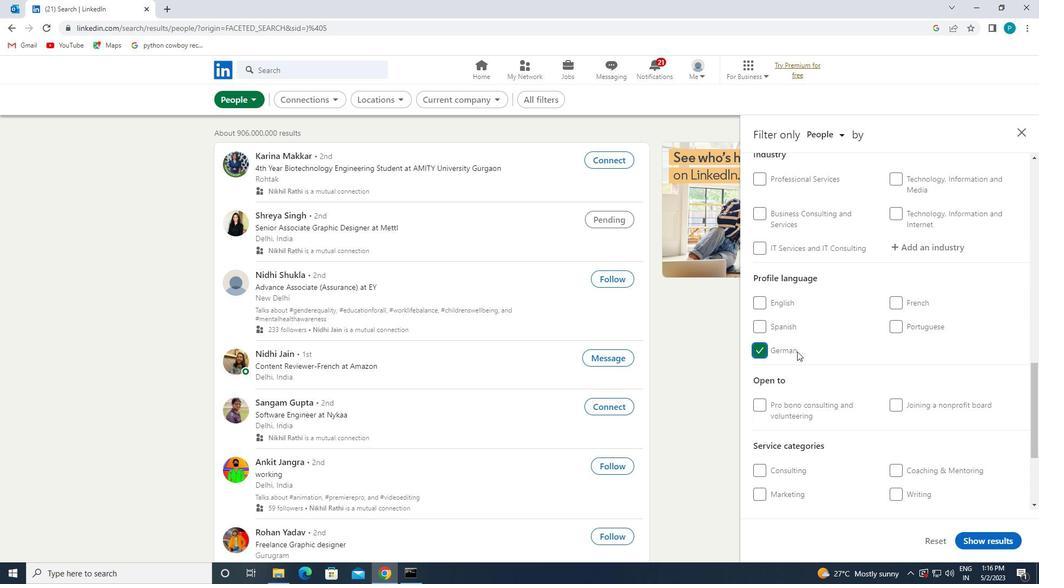 
Action: Mouse scrolled (894, 344) with delta (0, 0)
Screenshot: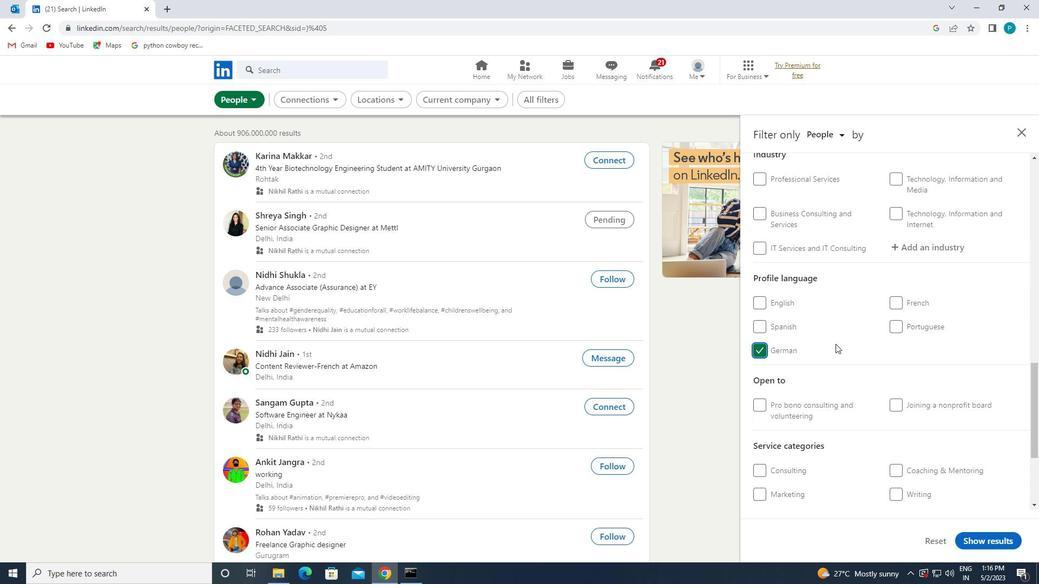 
Action: Mouse scrolled (894, 344) with delta (0, 0)
Screenshot: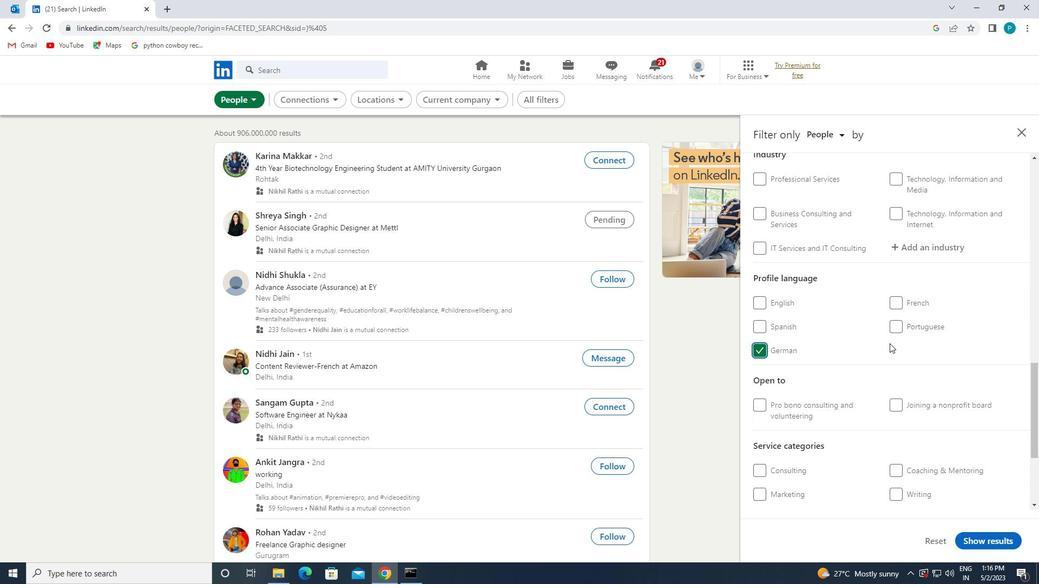 
Action: Mouse scrolled (894, 344) with delta (0, 0)
Screenshot: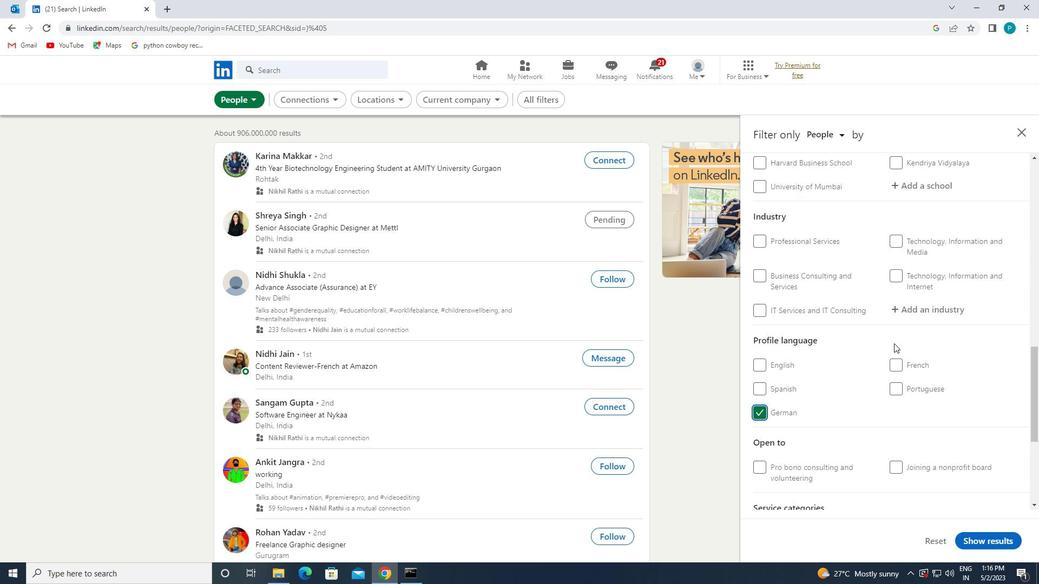 
Action: Mouse scrolled (894, 344) with delta (0, 0)
Screenshot: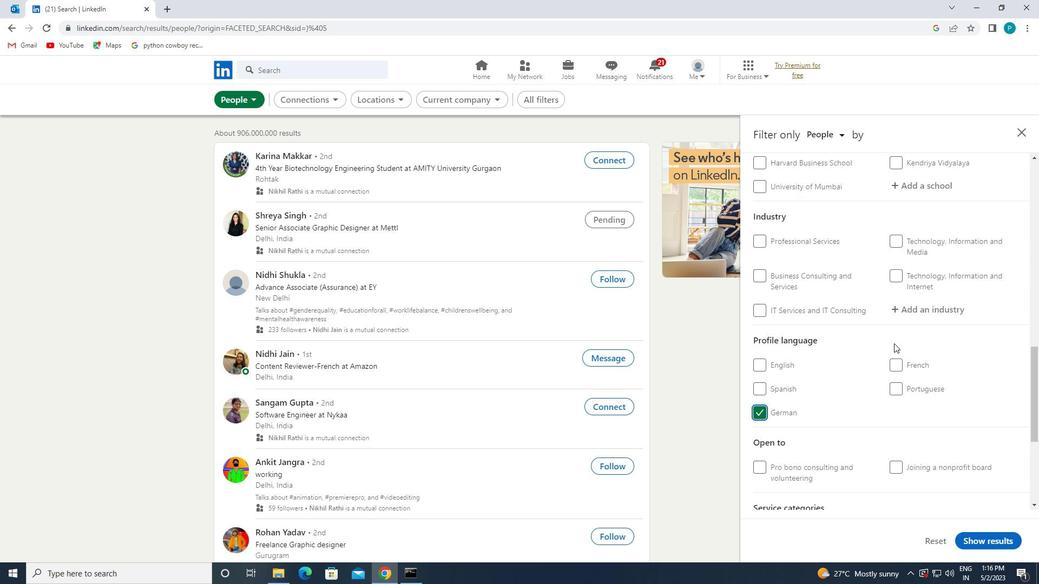 
Action: Mouse moved to (895, 343)
Screenshot: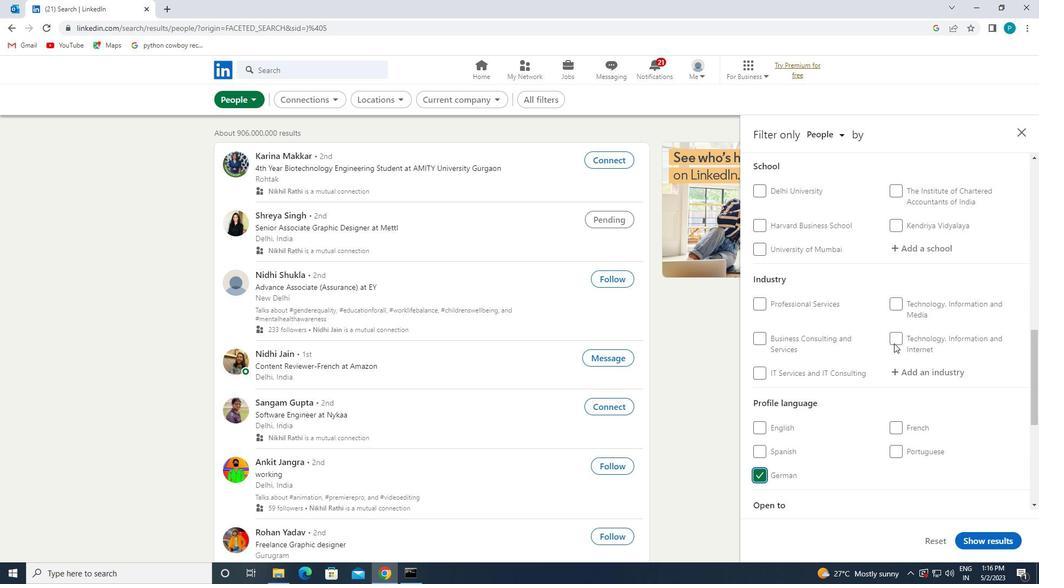 
Action: Mouse scrolled (895, 344) with delta (0, 0)
Screenshot: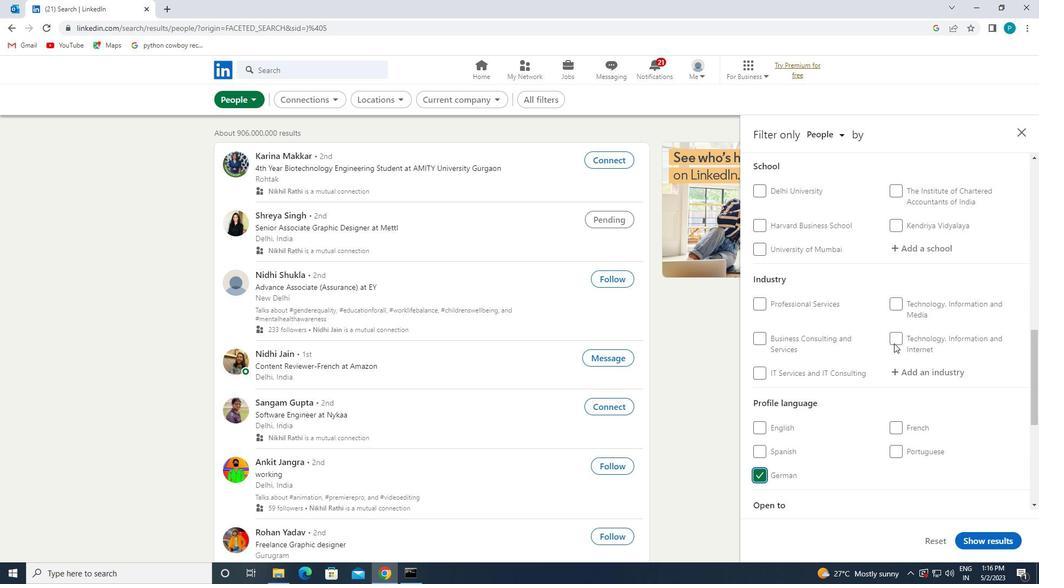 
Action: Mouse scrolled (895, 344) with delta (0, 0)
Screenshot: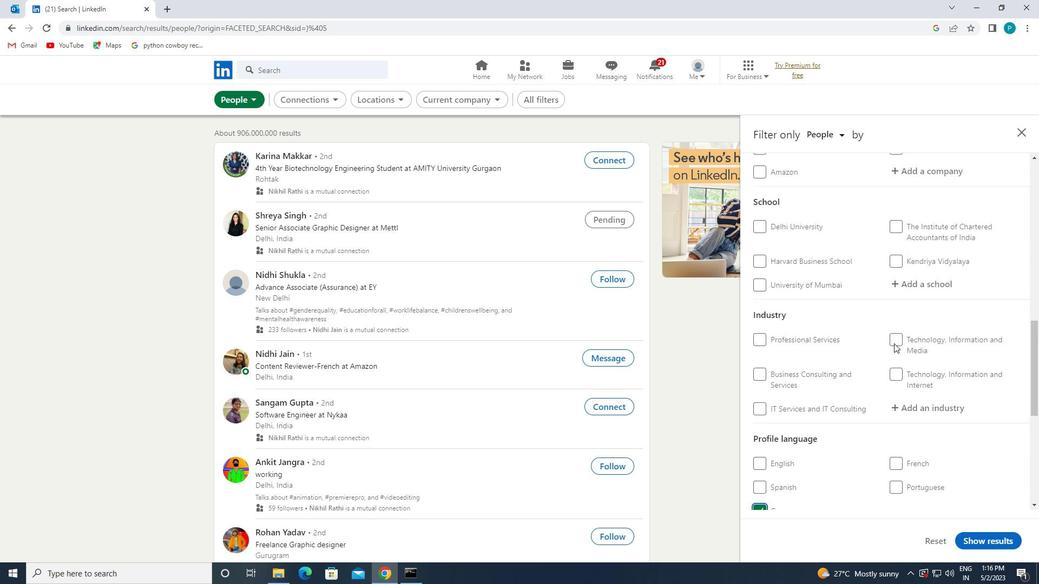 
Action: Mouse moved to (907, 278)
Screenshot: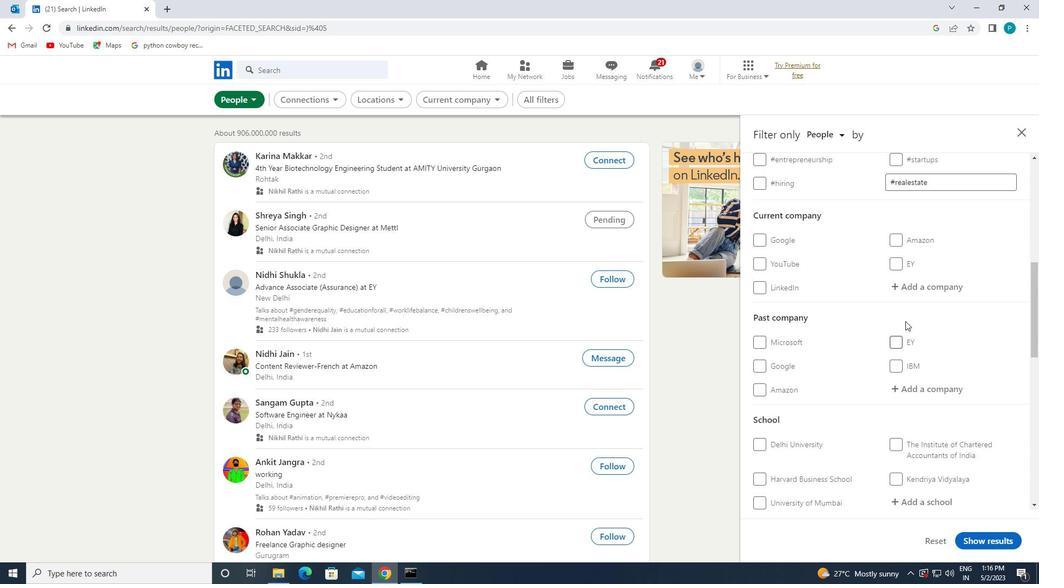 
Action: Mouse pressed left at (907, 278)
Screenshot: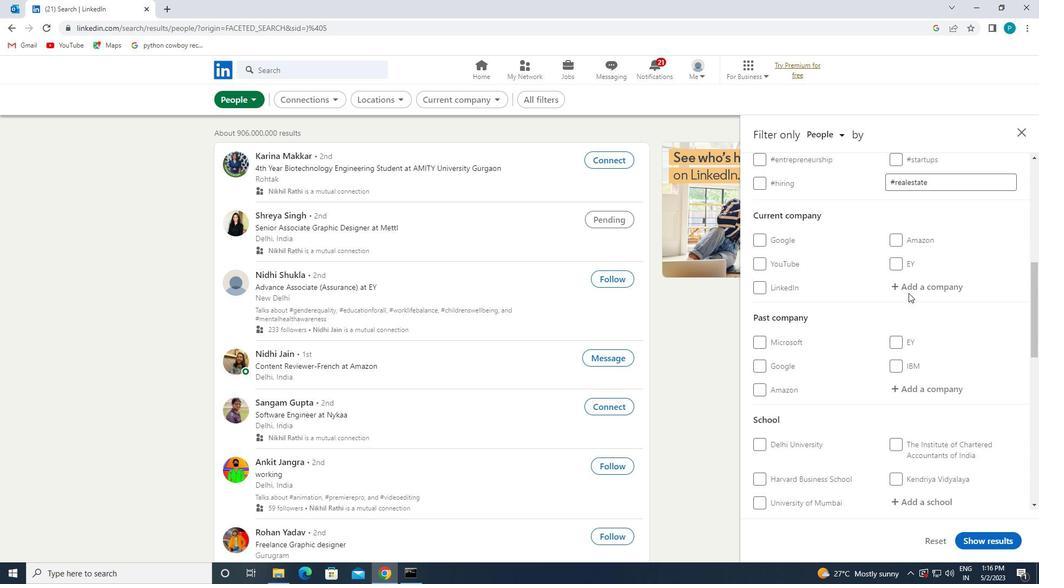 
Action: Key pressed <Key.caps_lock>B<Key.caps_lock>AJAJ
Screenshot: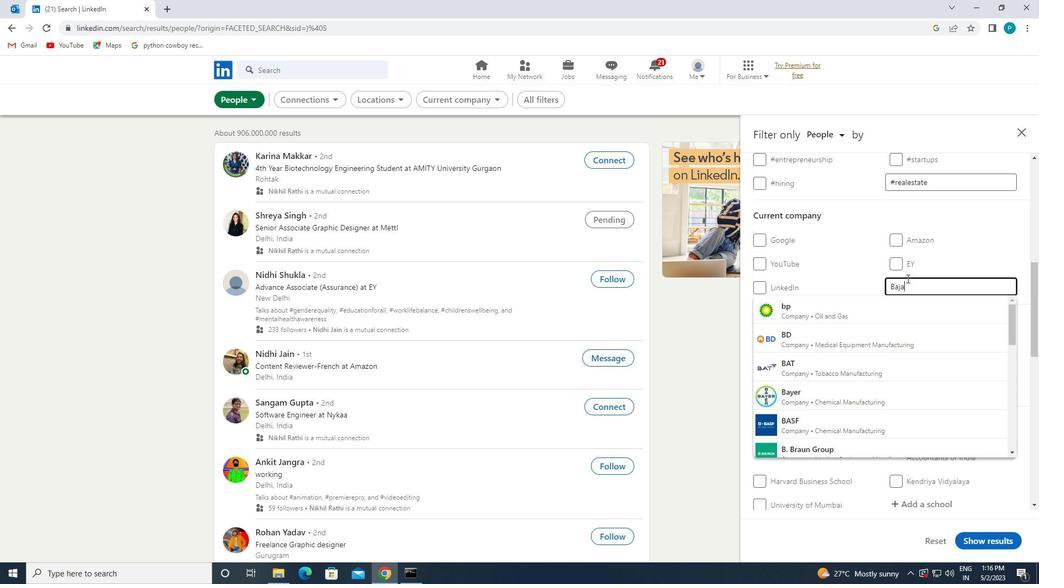 
Action: Mouse moved to (851, 395)
Screenshot: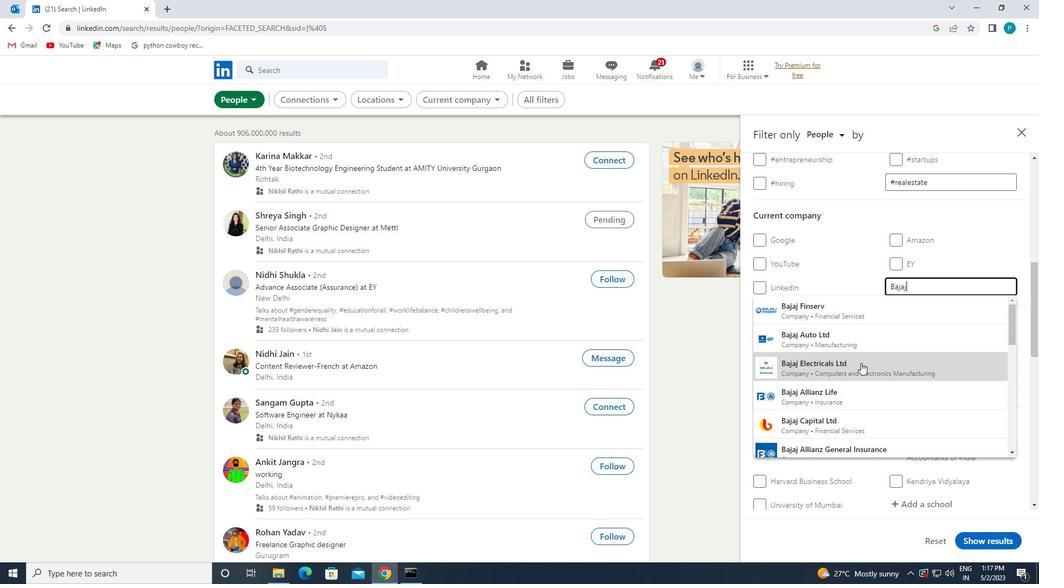 
Action: Mouse pressed left at (851, 395)
Screenshot: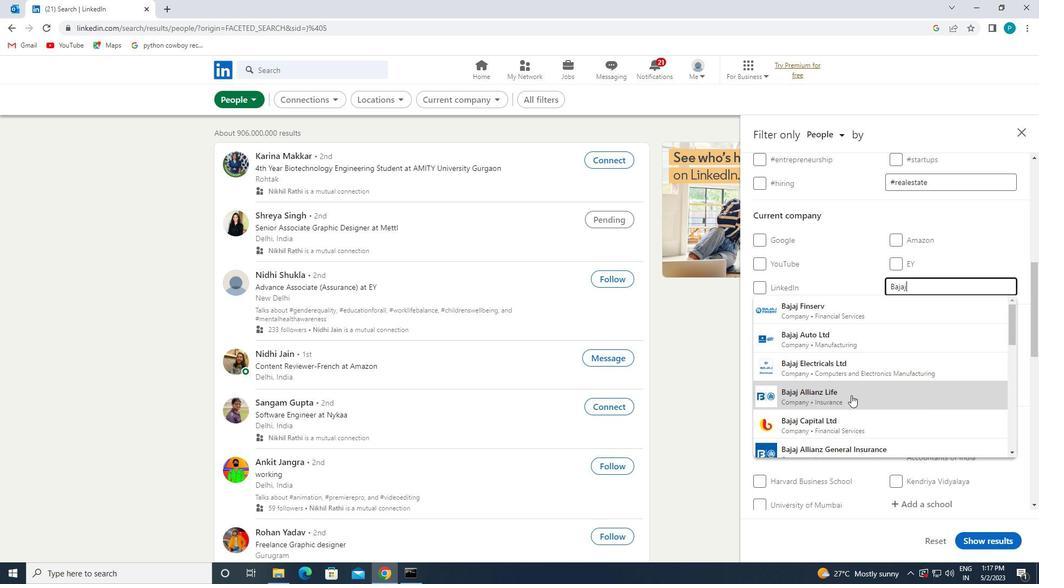 
Action: Mouse moved to (884, 444)
Screenshot: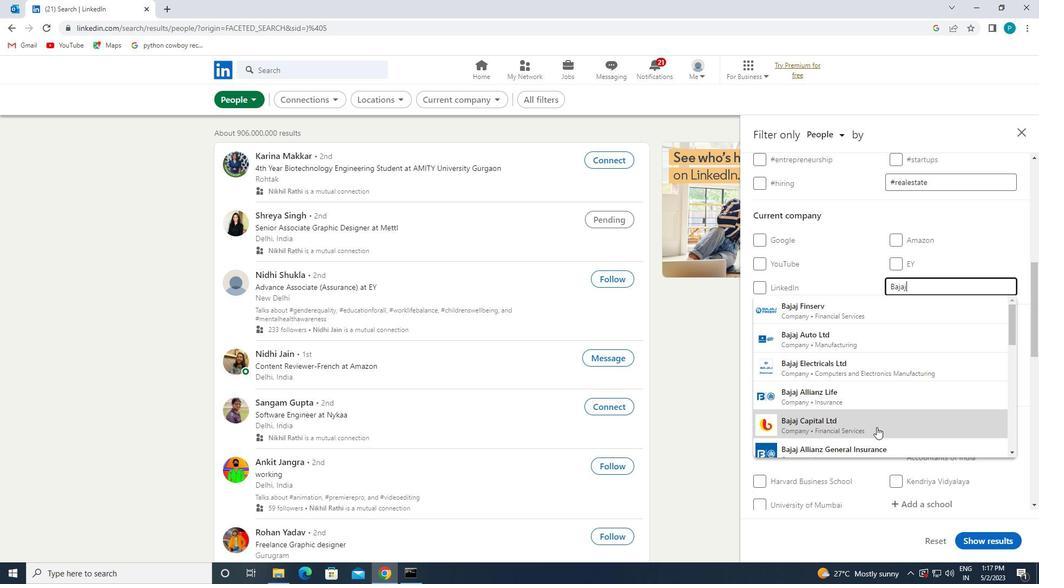 
Action: Mouse pressed left at (884, 444)
Screenshot: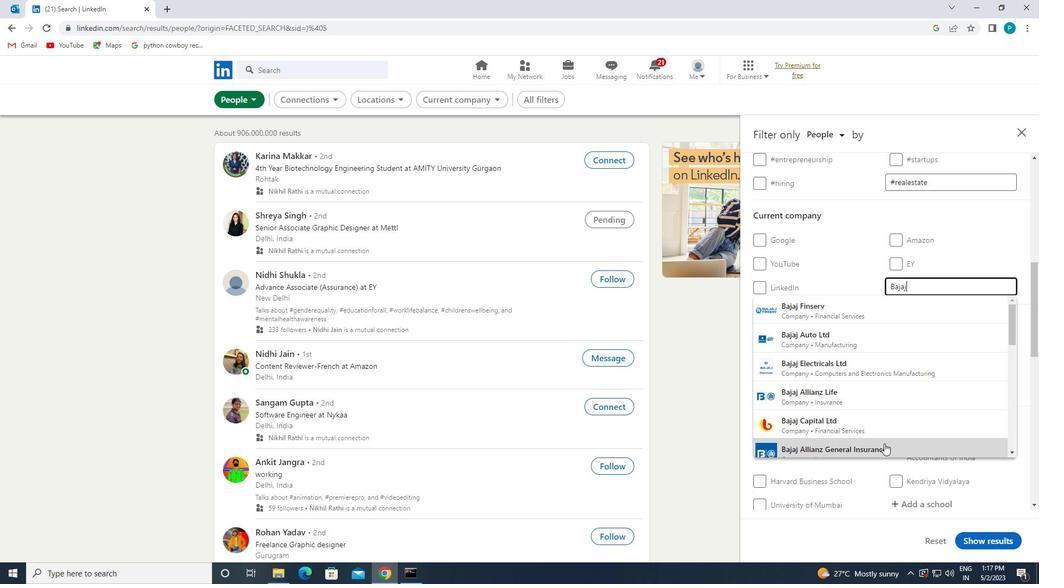 
Action: Mouse moved to (886, 439)
Screenshot: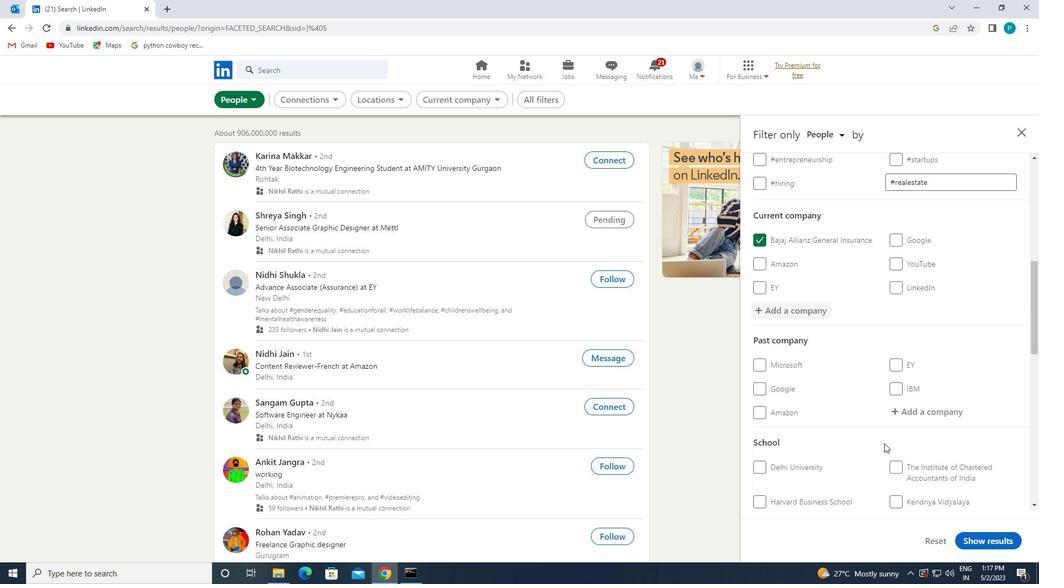 
Action: Mouse scrolled (886, 438) with delta (0, 0)
Screenshot: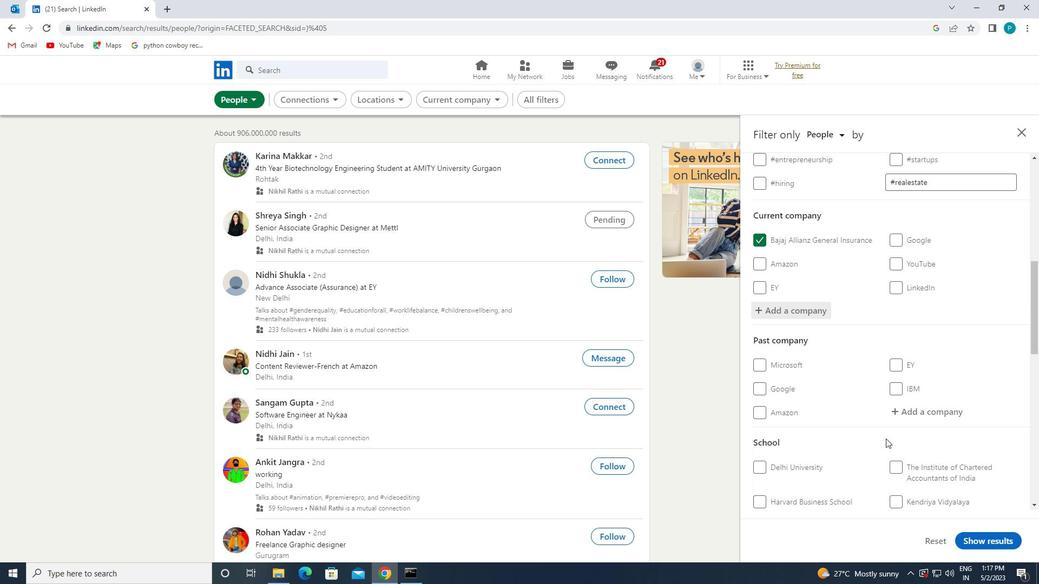 
Action: Mouse moved to (890, 439)
Screenshot: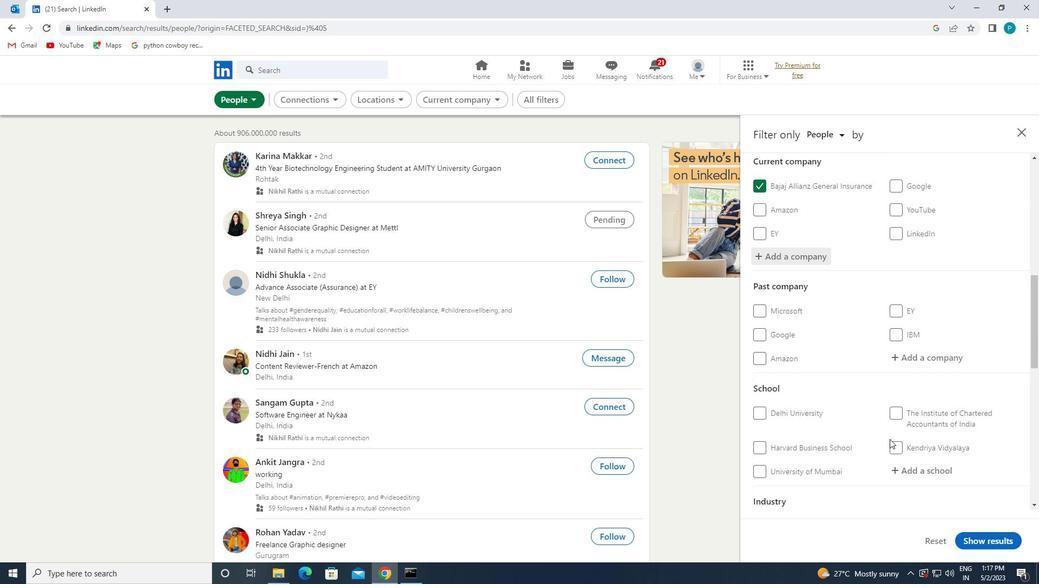 
Action: Mouse scrolled (890, 439) with delta (0, 0)
Screenshot: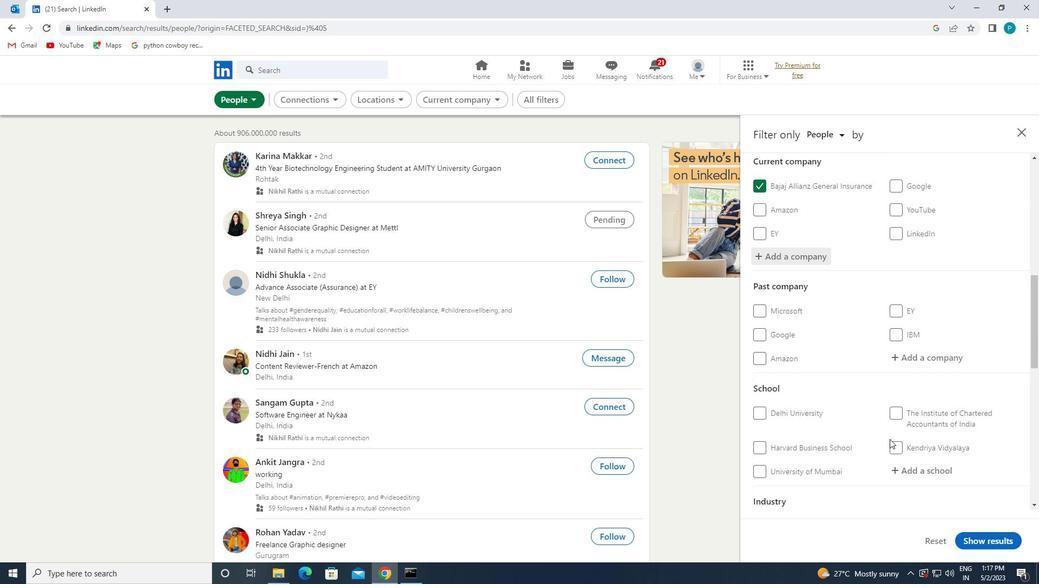
Action: Mouse scrolled (890, 439) with delta (0, 0)
Screenshot: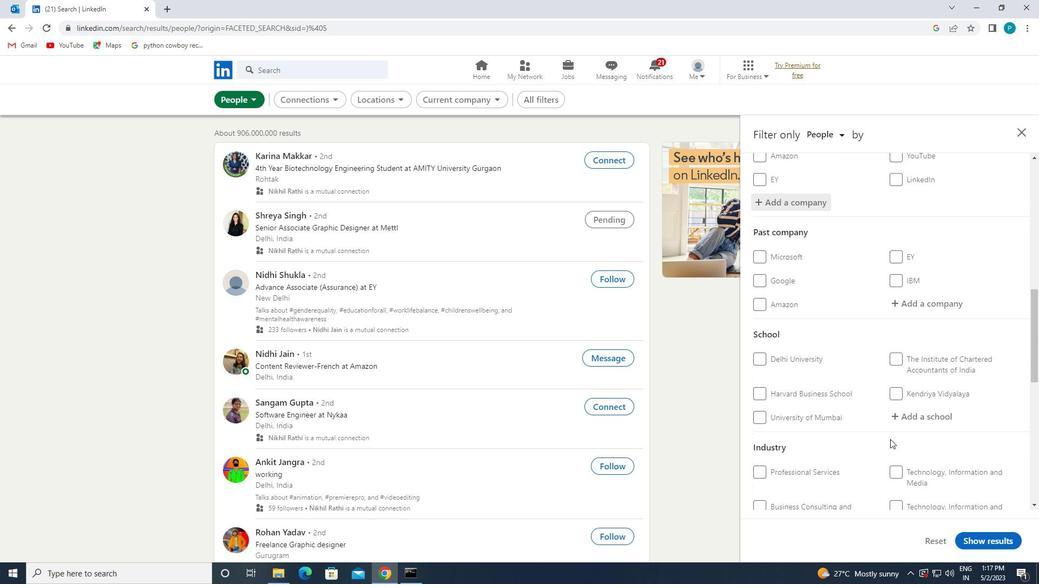 
Action: Mouse moved to (929, 446)
Screenshot: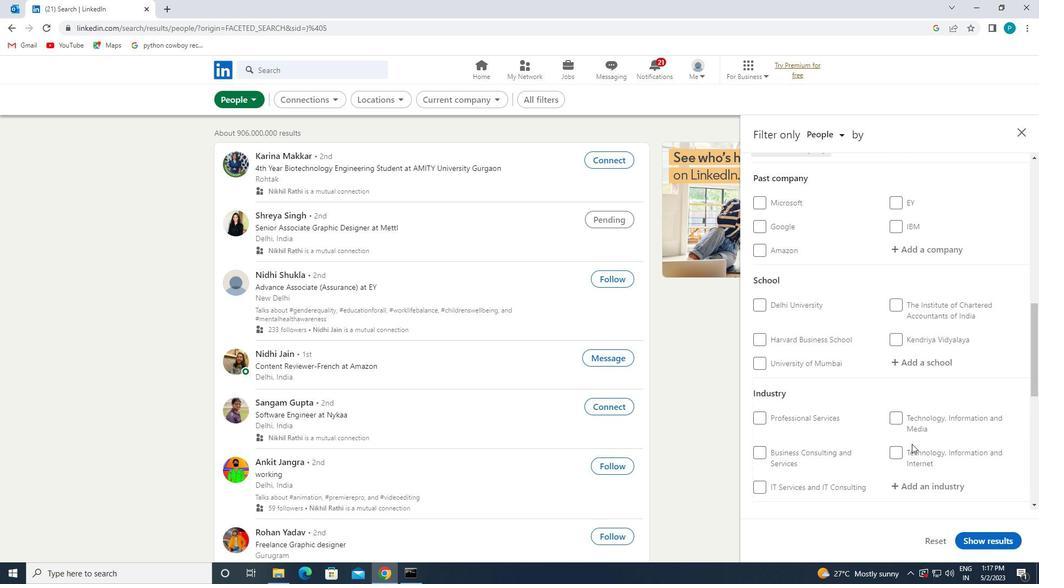 
Action: Mouse scrolled (929, 445) with delta (0, 0)
Screenshot: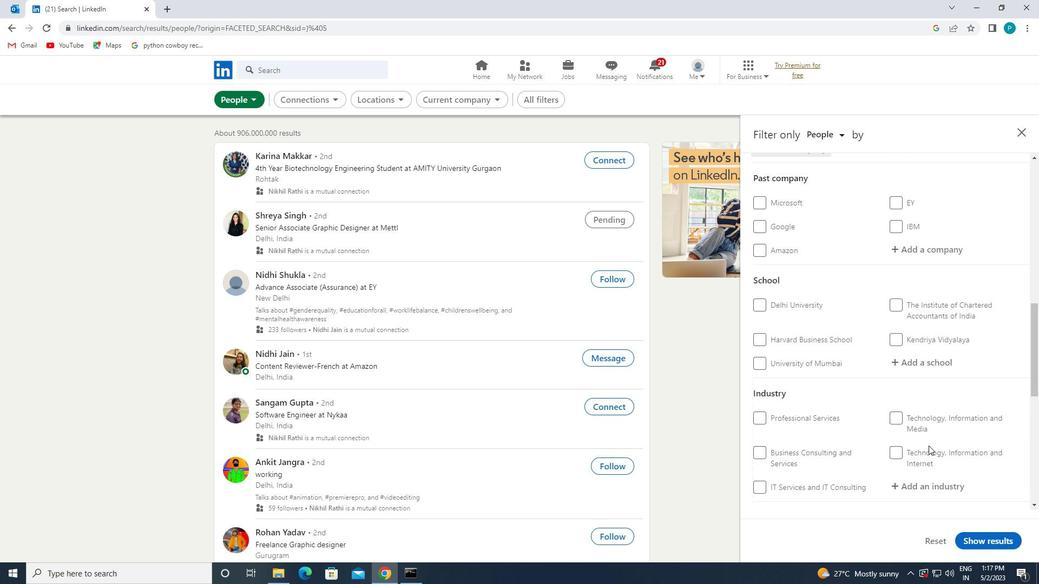 
Action: Mouse moved to (916, 311)
Screenshot: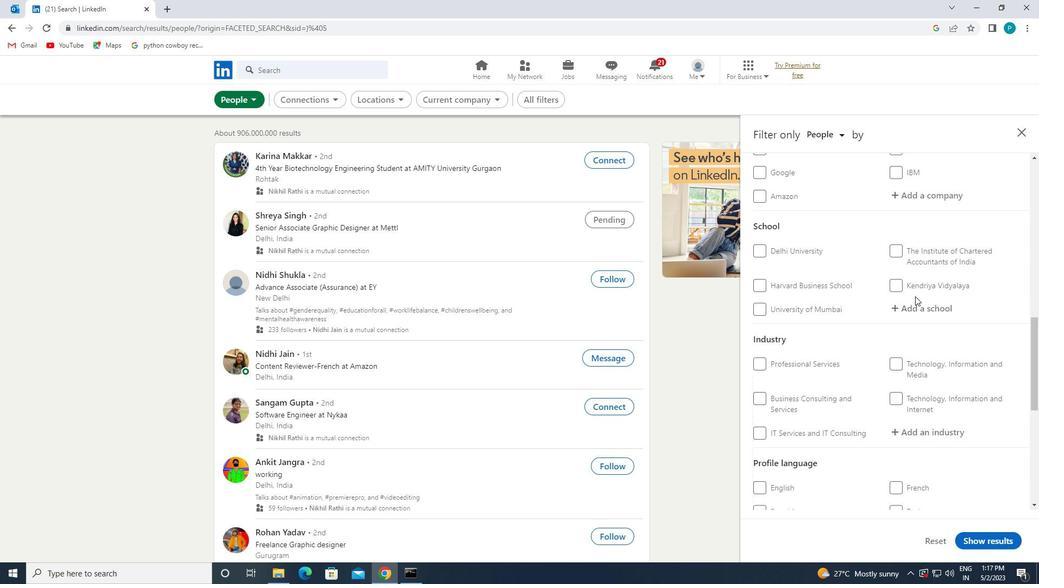
Action: Mouse pressed left at (916, 311)
Screenshot: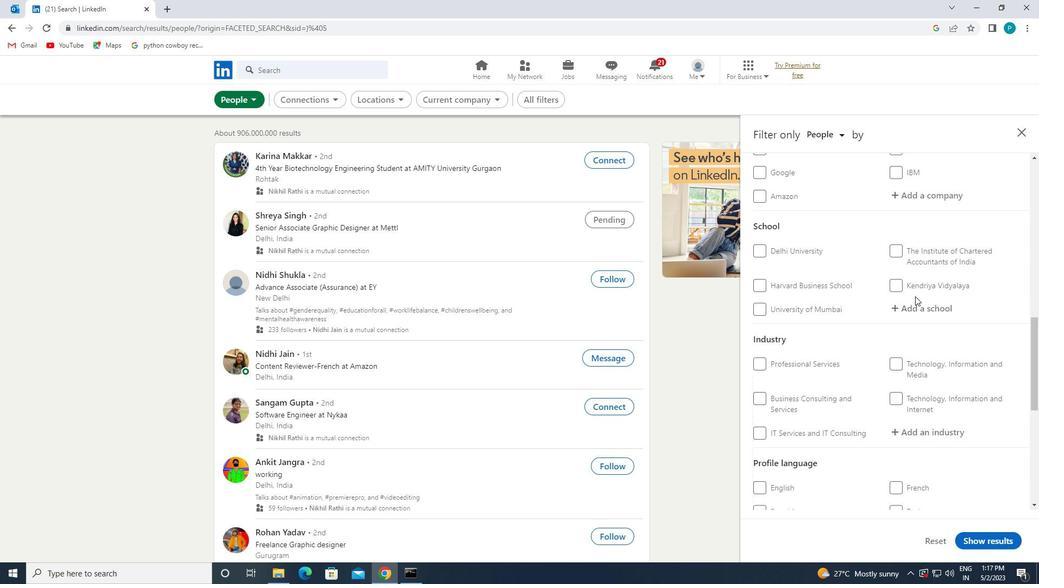 
Action: Mouse moved to (930, 331)
Screenshot: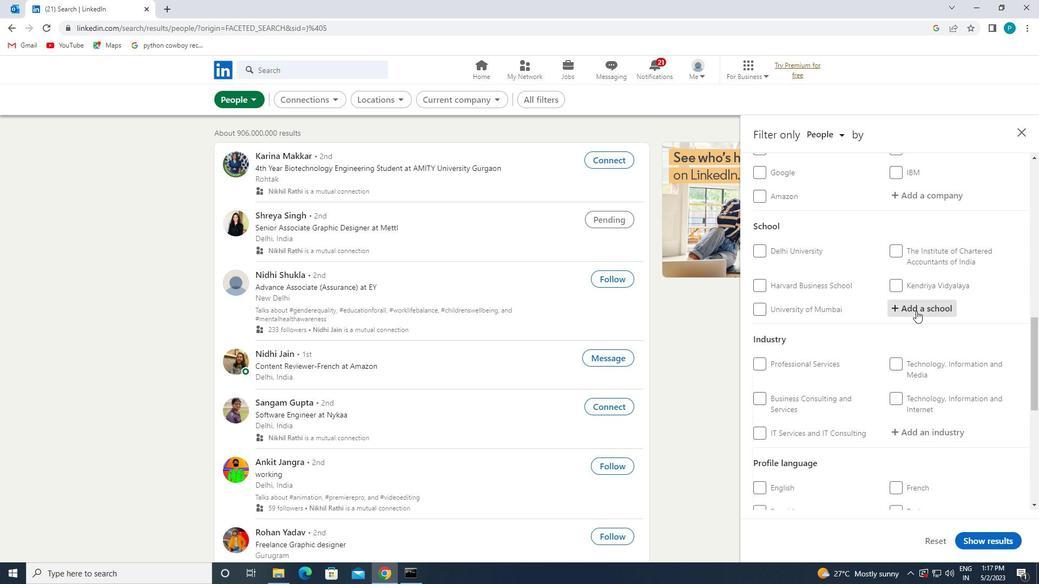 
Action: Key pressed <Key.caps_lock>G<Key.caps_lock>AUHATI
Screenshot: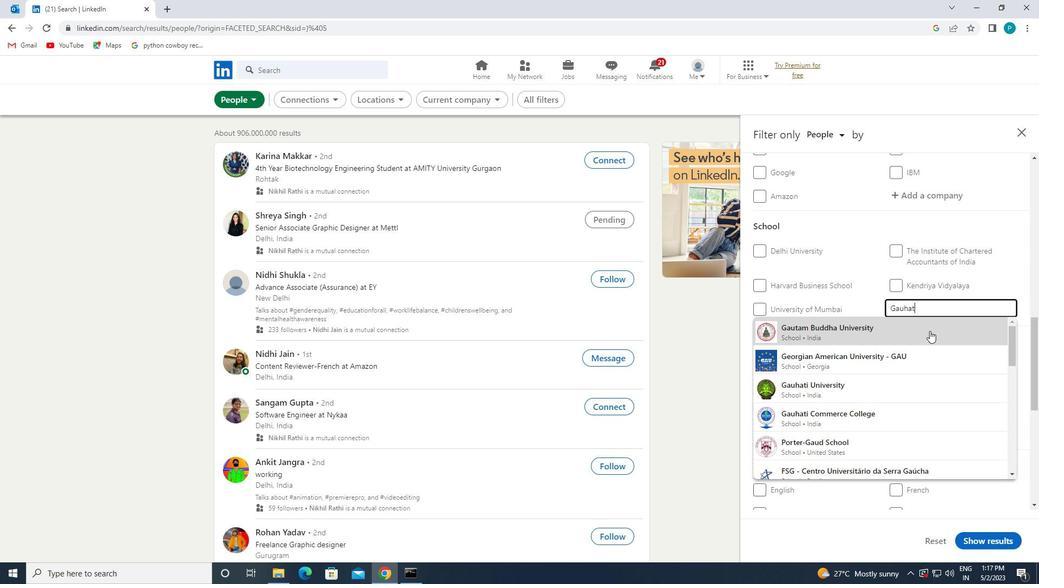 
Action: Mouse moved to (928, 350)
Screenshot: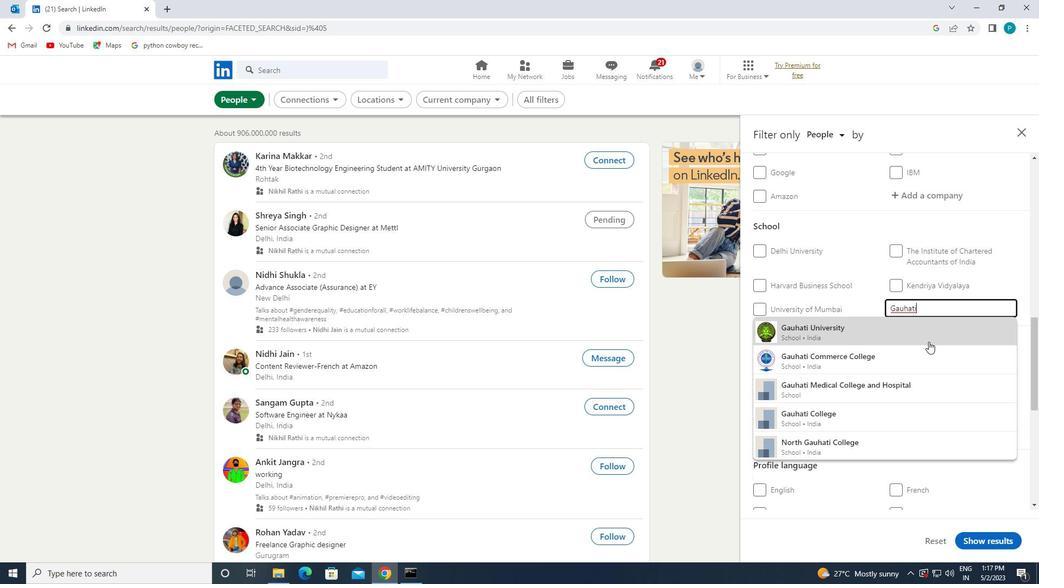 
Action: Mouse pressed left at (928, 350)
Screenshot: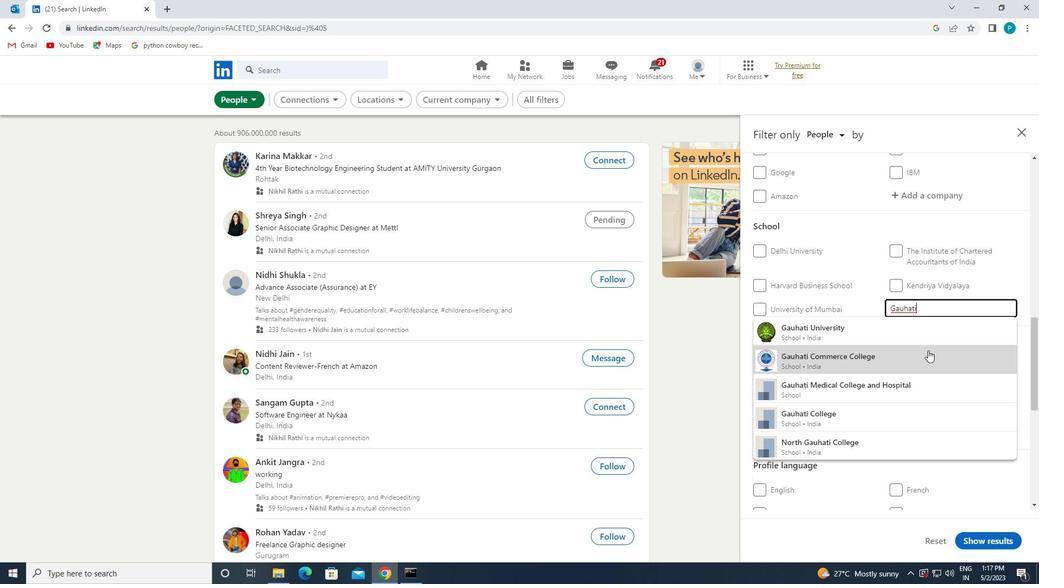 
Action: Mouse scrolled (928, 350) with delta (0, 0)
Screenshot: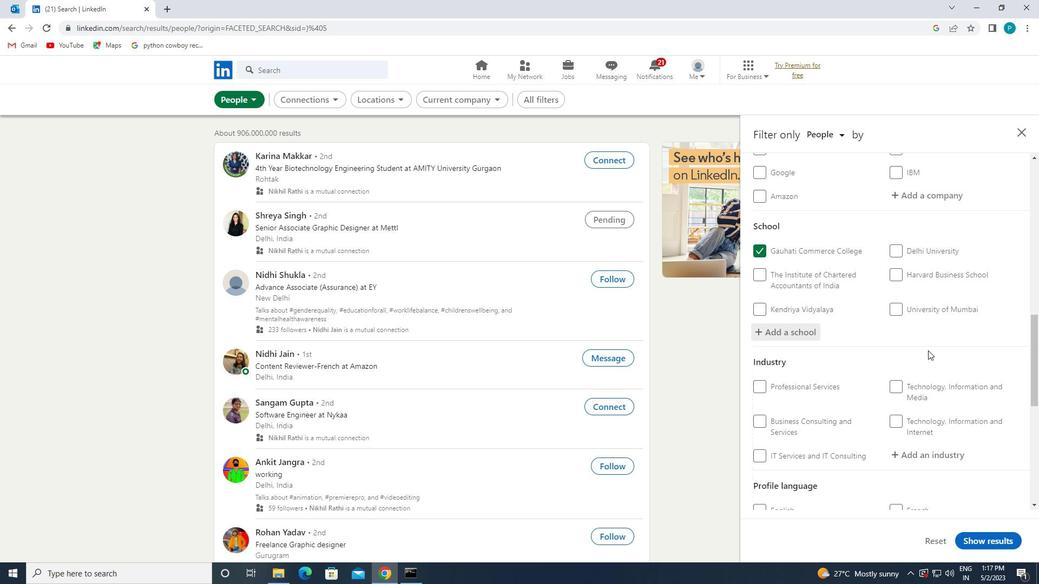 
Action: Mouse scrolled (928, 350) with delta (0, 0)
Screenshot: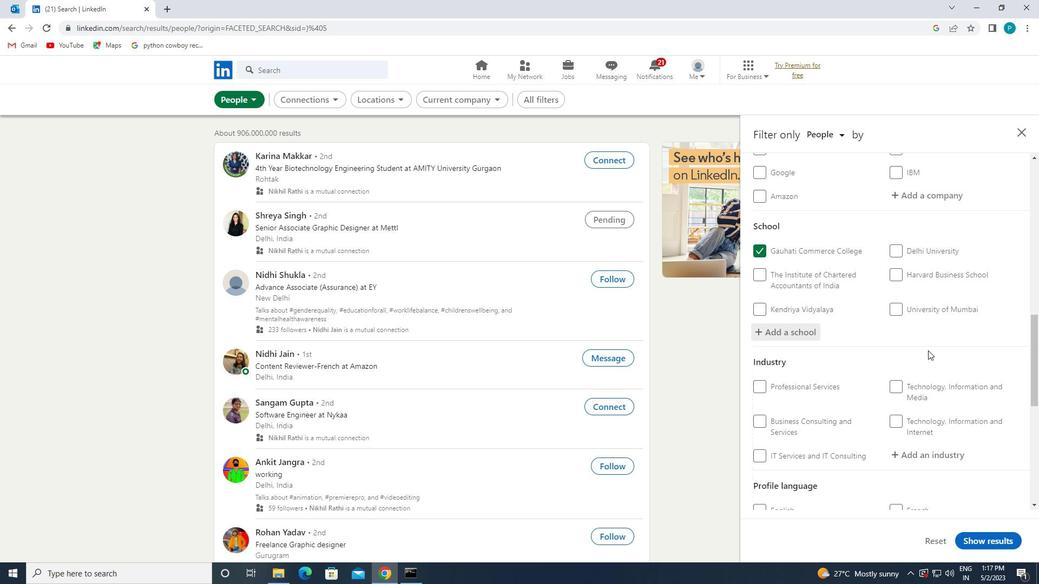 
Action: Mouse pressed left at (928, 350)
Screenshot: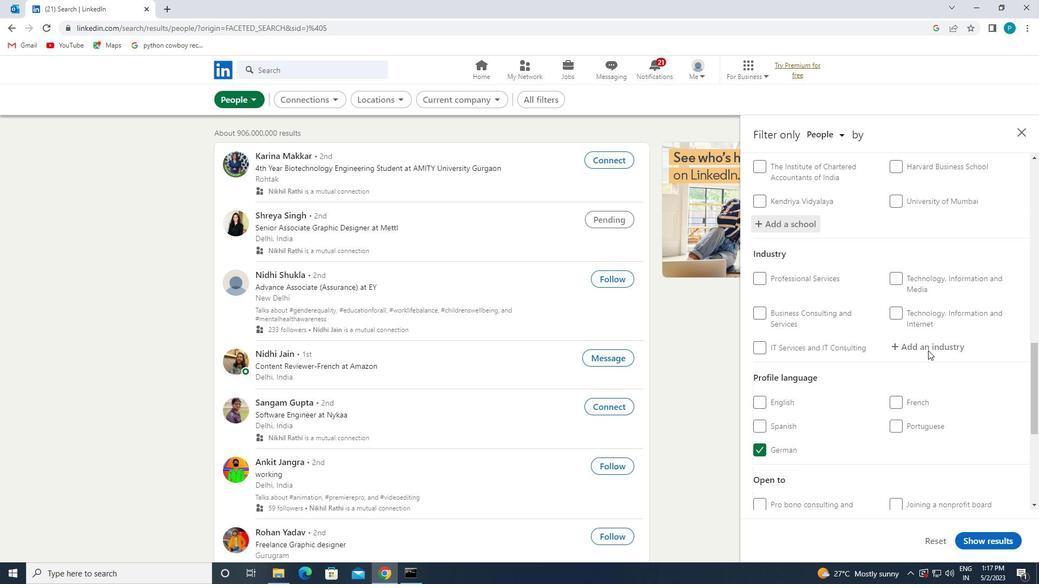 
Action: Key pressed <Key.caps_lock>I<Key.caps_lock>NSURANCE
Screenshot: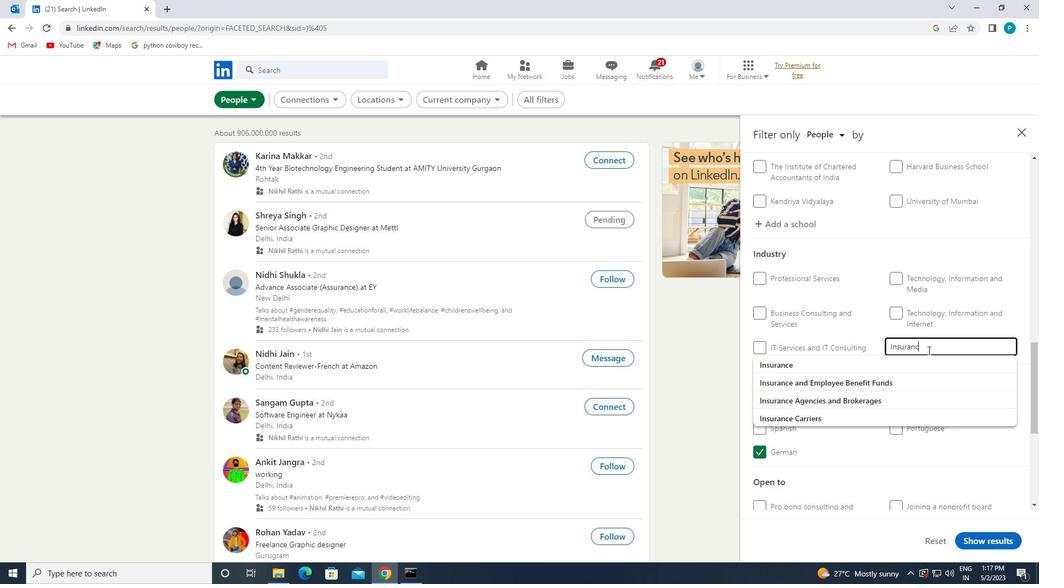 
Action: Mouse moved to (860, 369)
Screenshot: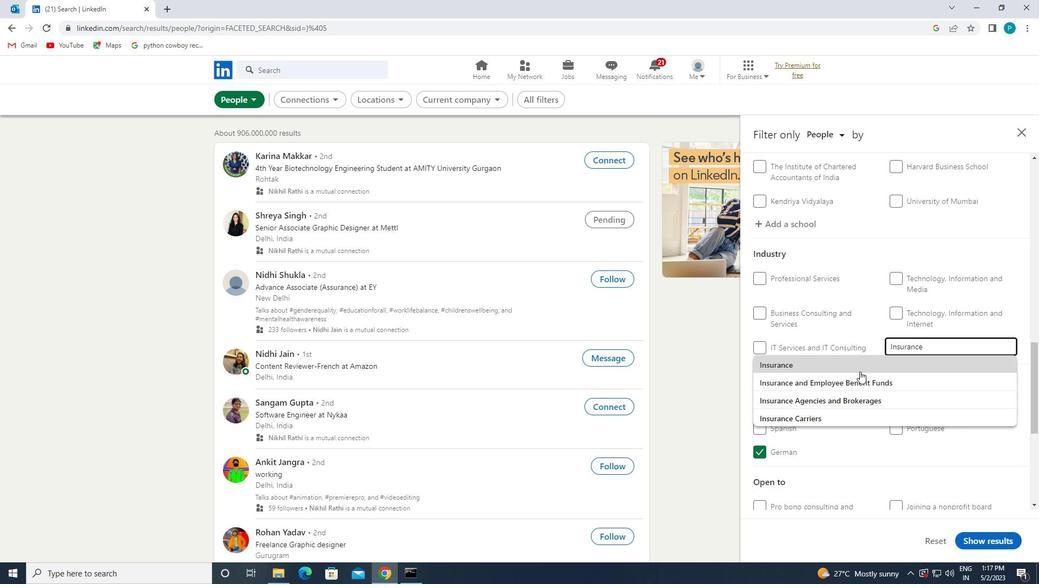 
Action: Mouse pressed left at (860, 369)
Screenshot: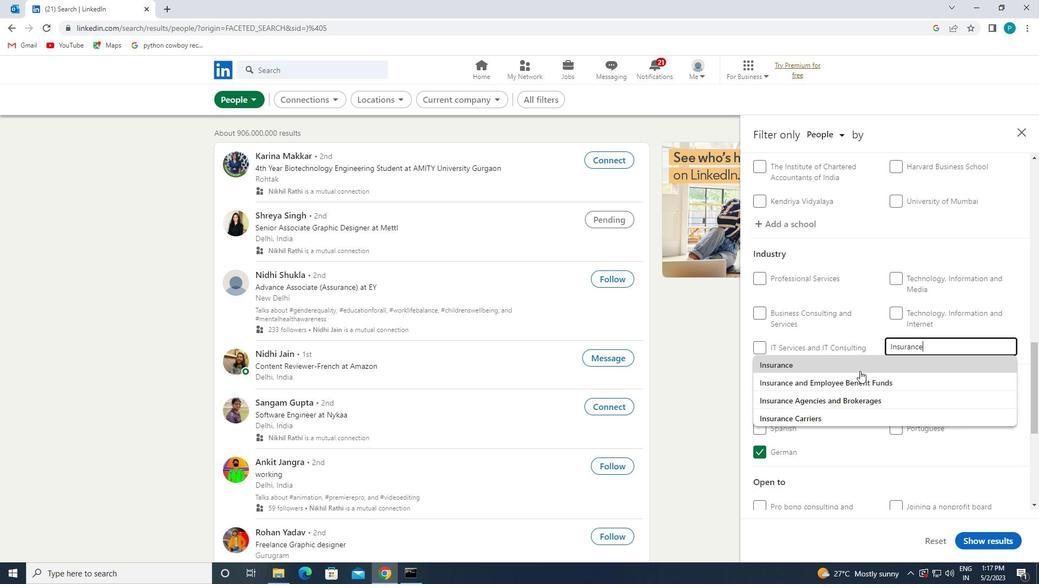 
Action: Mouse scrolled (860, 369) with delta (0, 0)
Screenshot: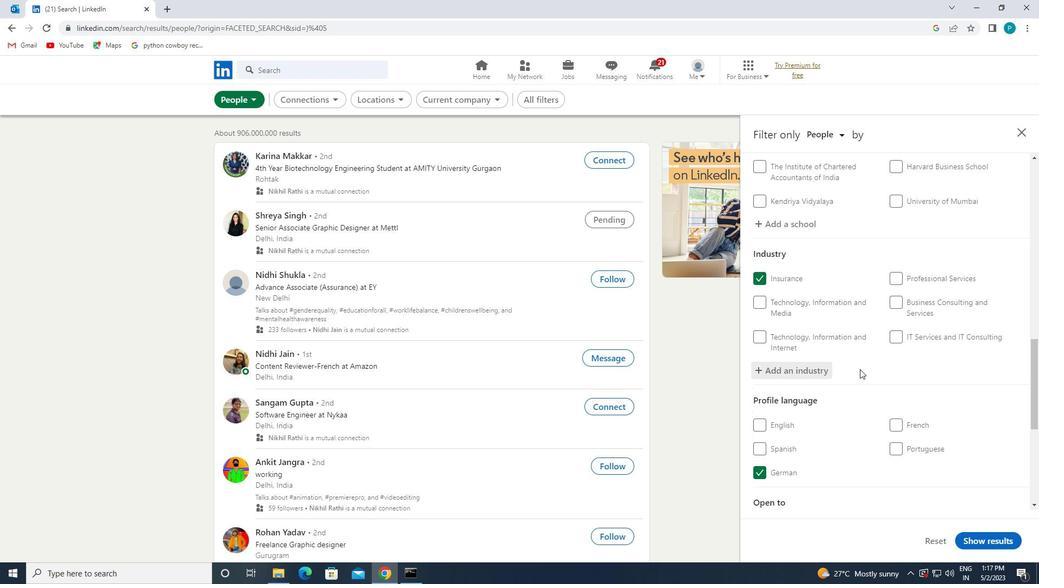 
Action: Mouse moved to (872, 394)
Screenshot: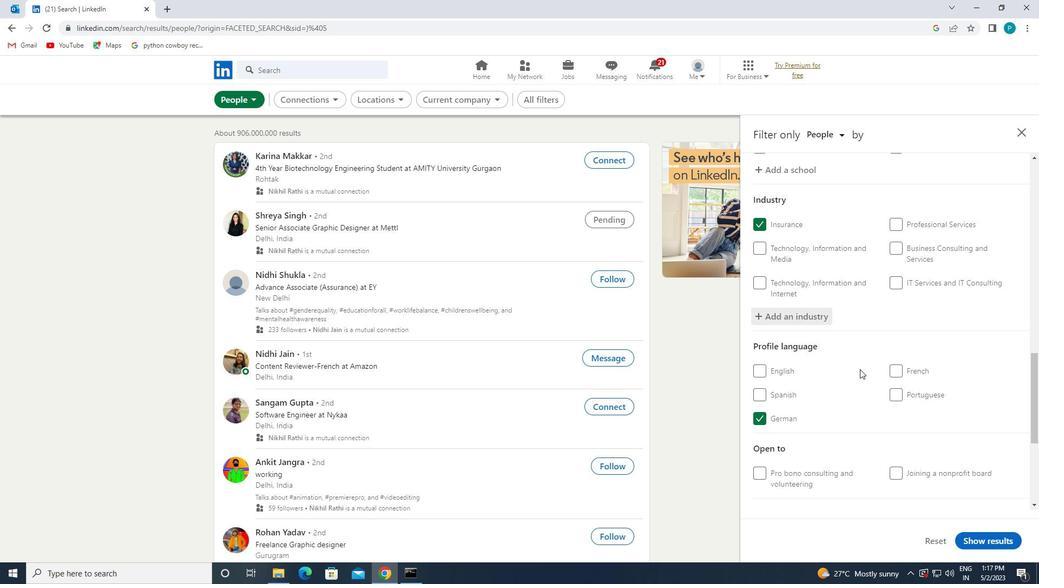 
Action: Mouse scrolled (872, 394) with delta (0, 0)
Screenshot: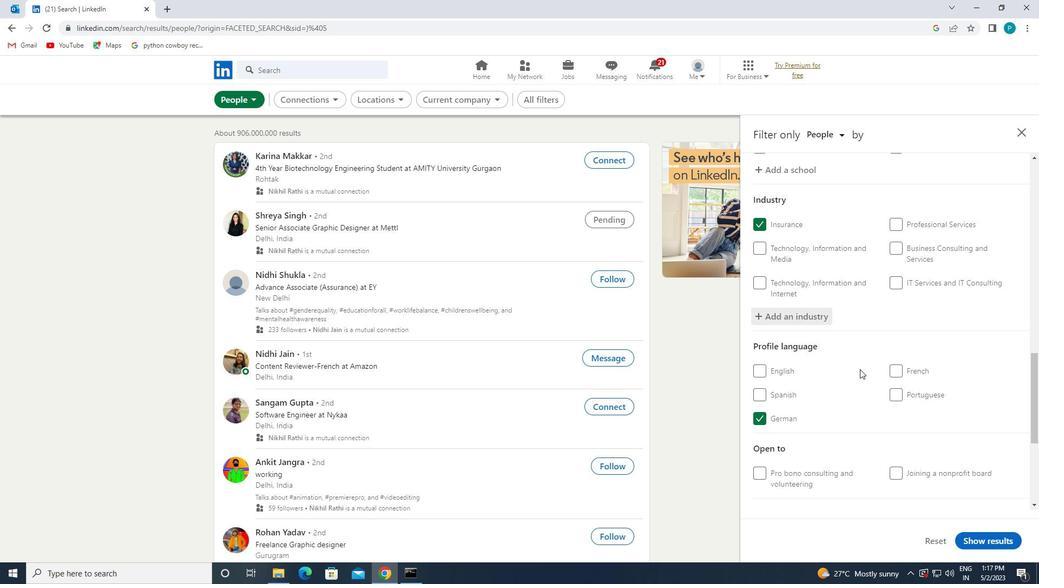 
Action: Mouse moved to (909, 417)
Screenshot: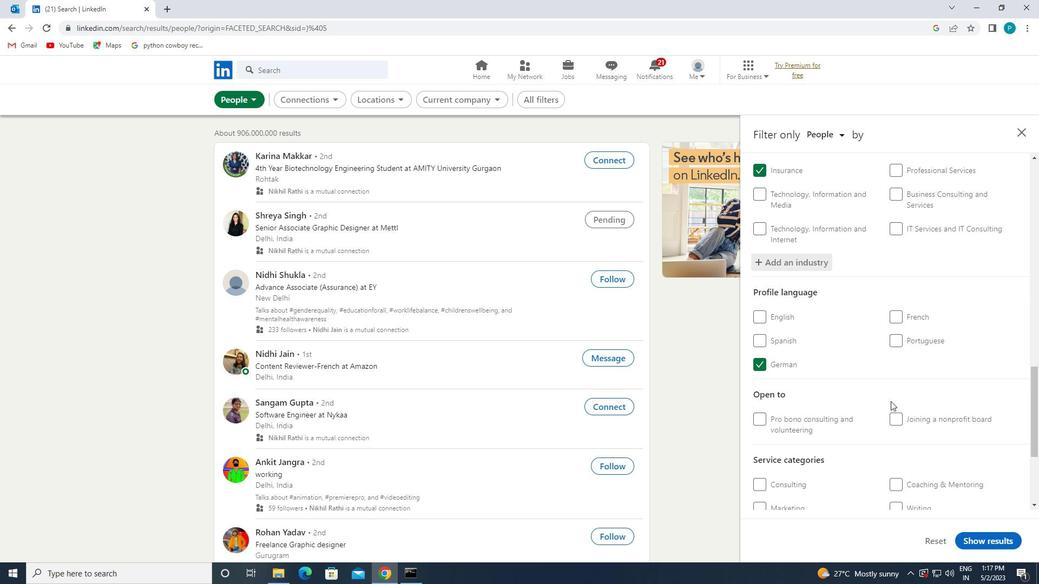 
Action: Mouse scrolled (909, 416) with delta (0, 0)
Screenshot: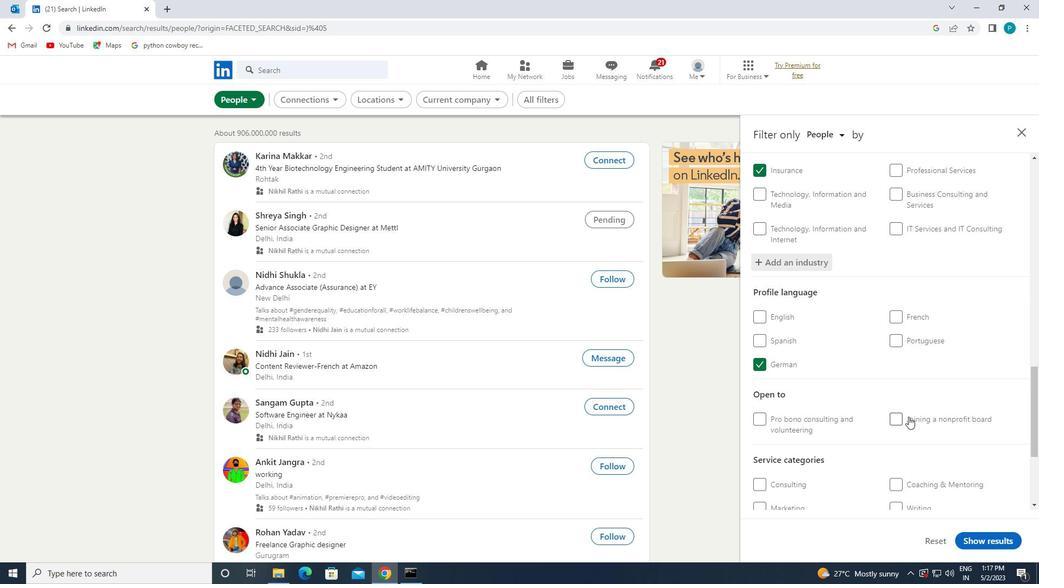 
Action: Mouse moved to (921, 475)
Screenshot: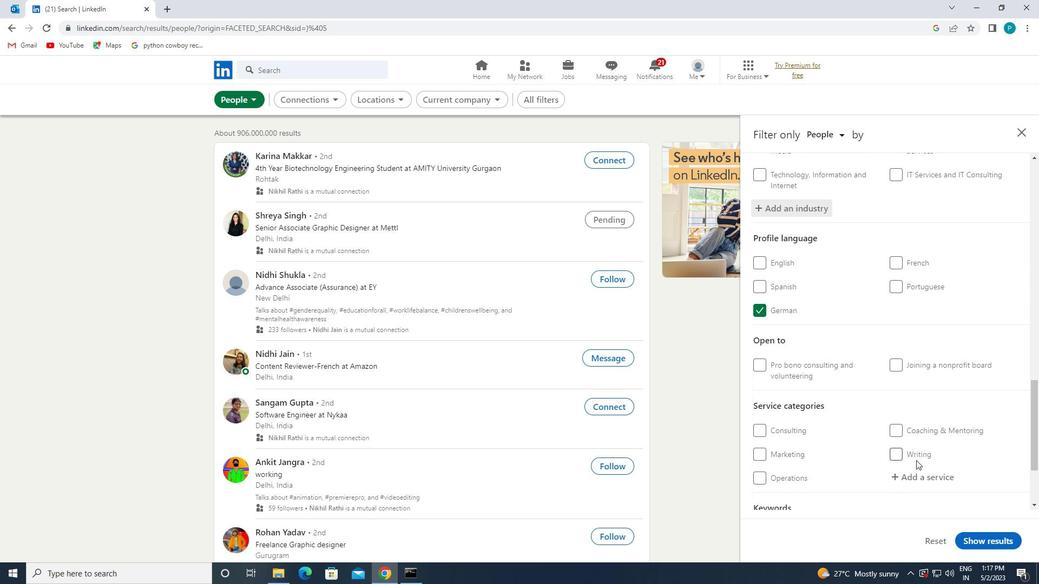 
Action: Mouse pressed left at (921, 475)
Screenshot: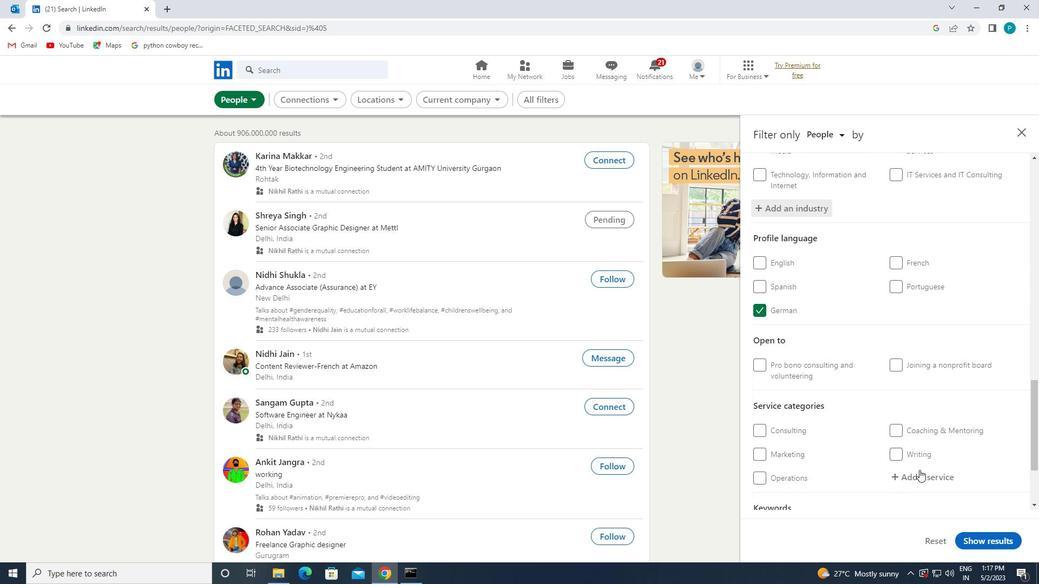 
Action: Key pressed <Key.caps_lock>C<Key.caps_lock>ORPORATE
Screenshot: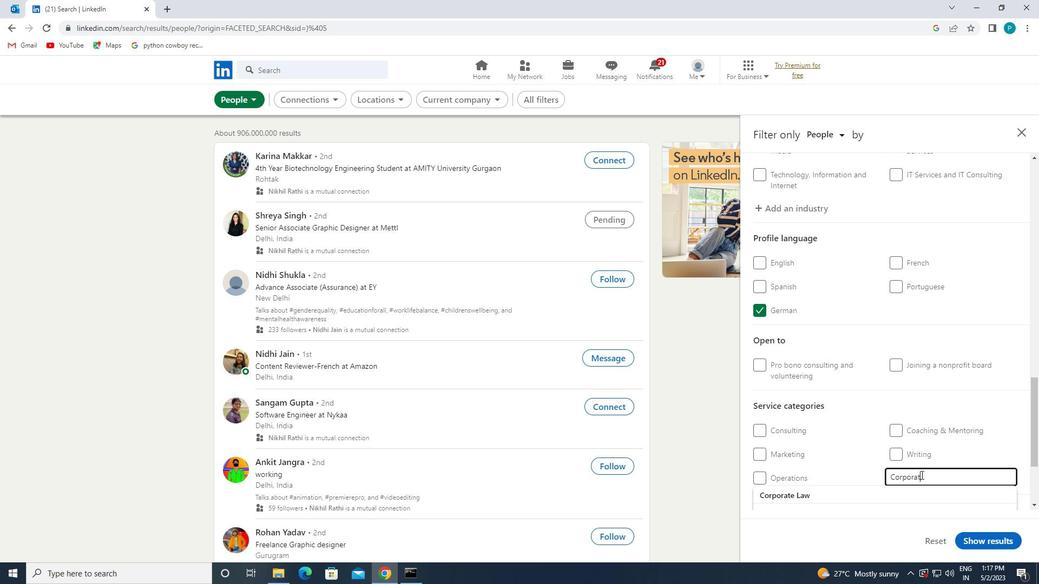 
Action: Mouse moved to (916, 450)
Screenshot: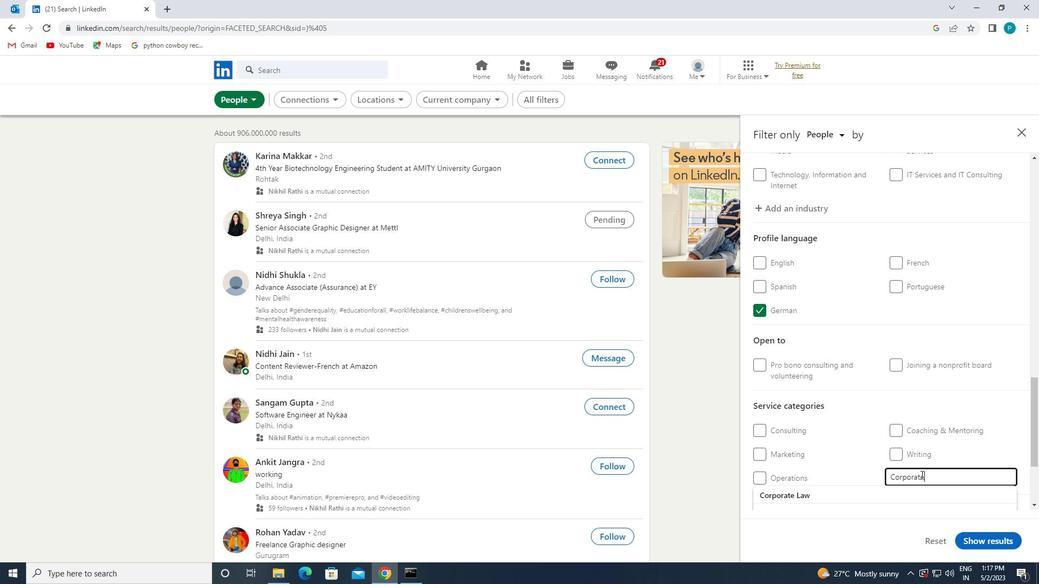 
Action: Mouse scrolled (916, 450) with delta (0, 0)
Screenshot: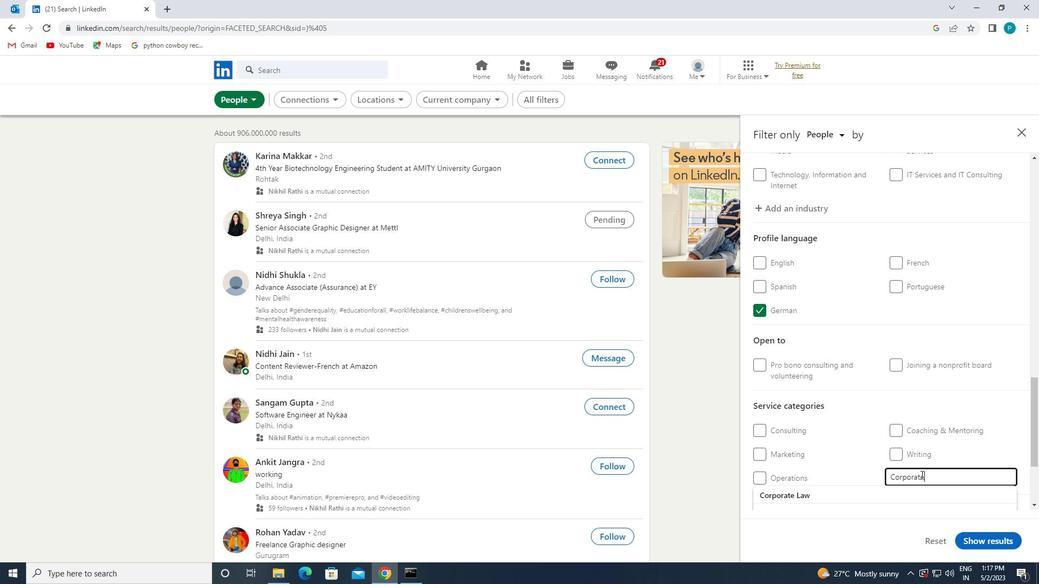 
Action: Mouse moved to (916, 450)
Screenshot: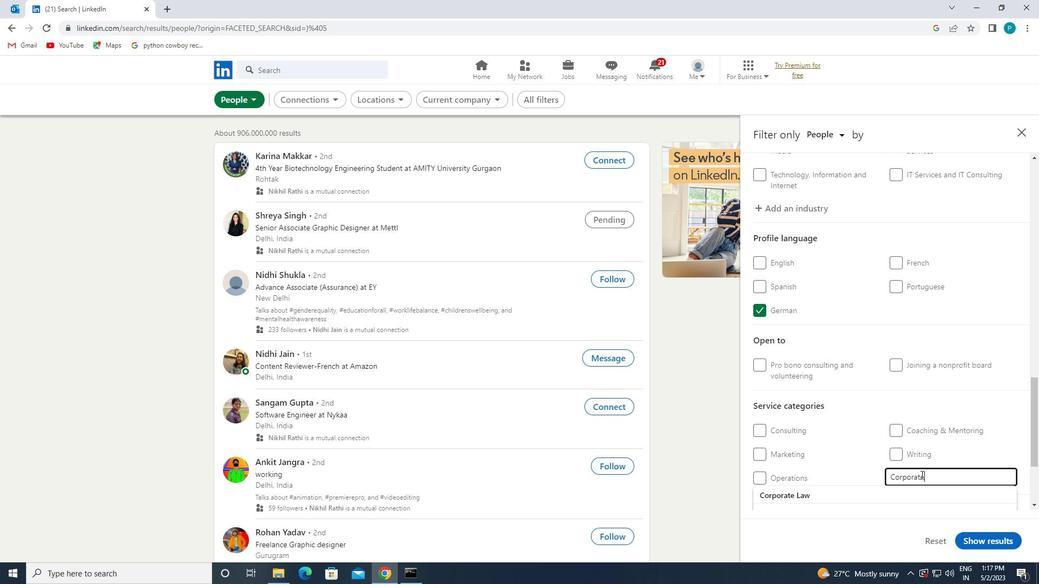 
Action: Mouse scrolled (916, 450) with delta (0, 0)
Screenshot: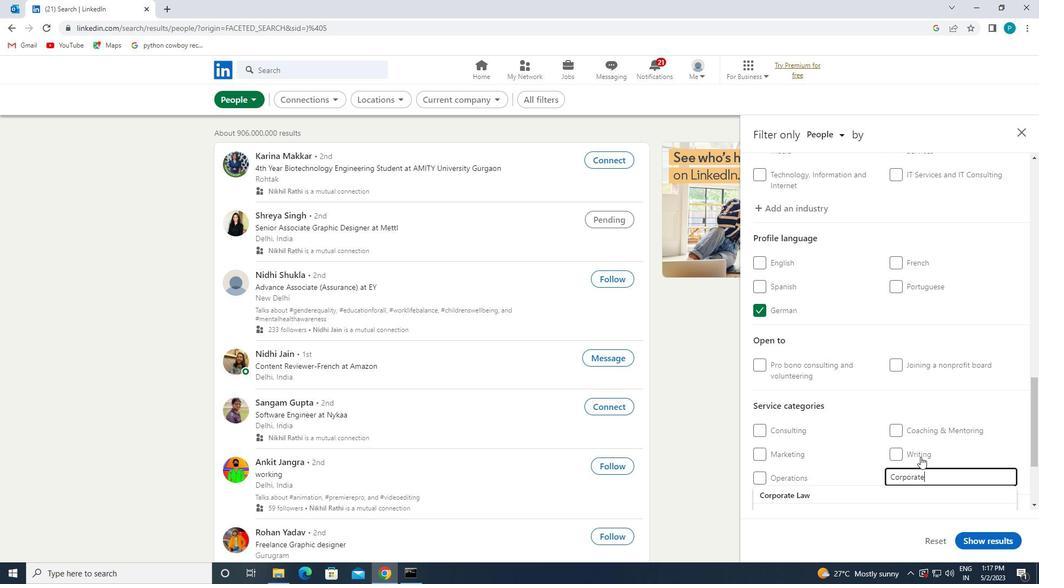 
Action: Mouse moved to (810, 388)
Screenshot: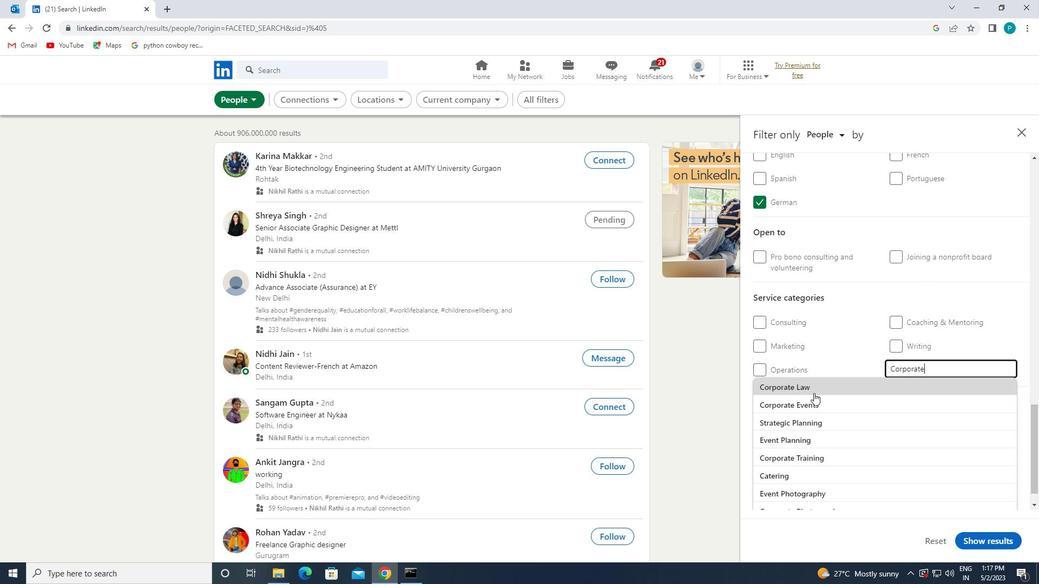 
Action: Mouse pressed left at (810, 388)
Screenshot: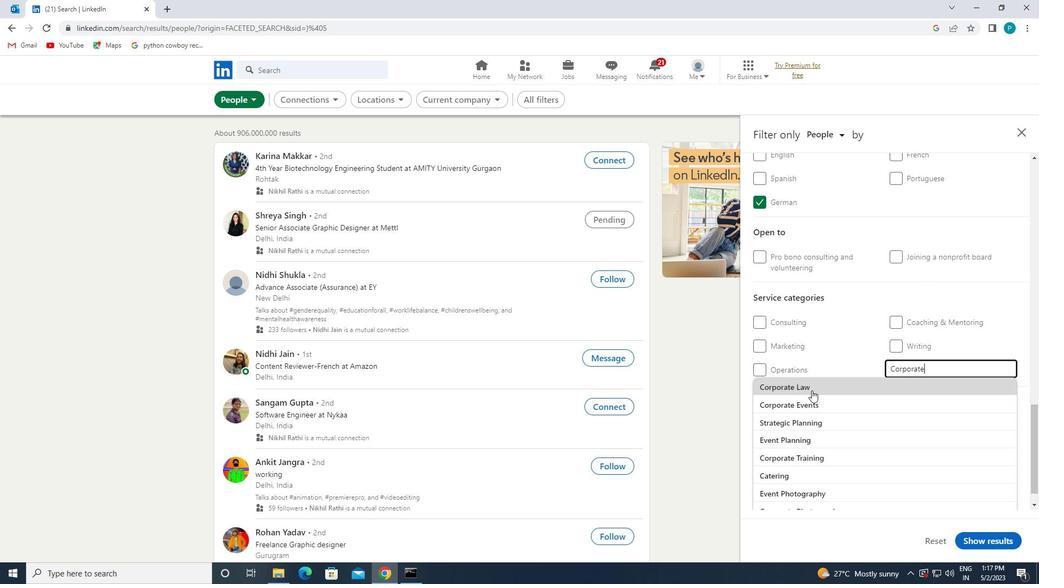 
Action: Mouse moved to (830, 398)
Screenshot: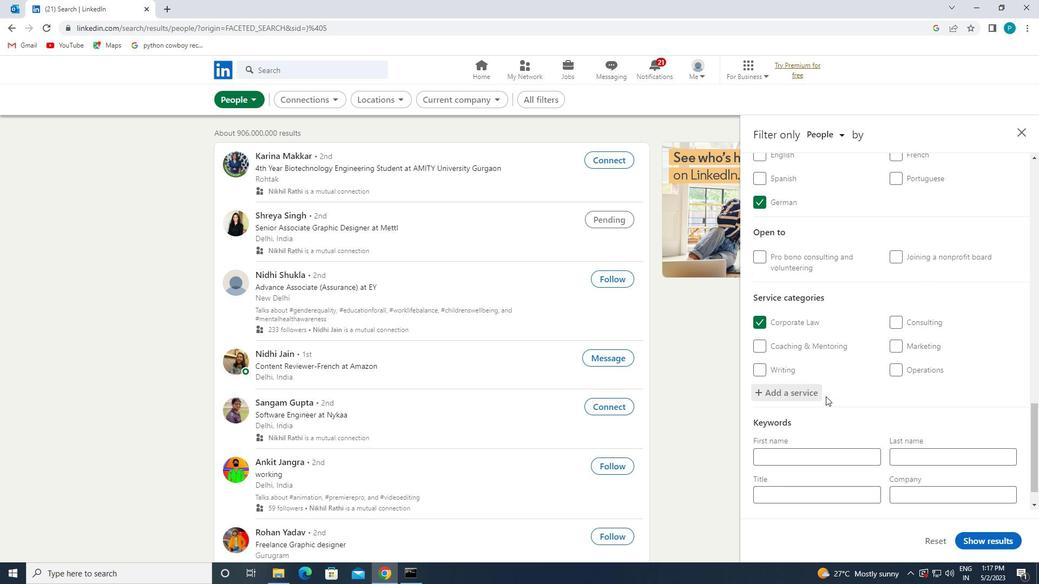 
Action: Mouse scrolled (830, 398) with delta (0, 0)
Screenshot: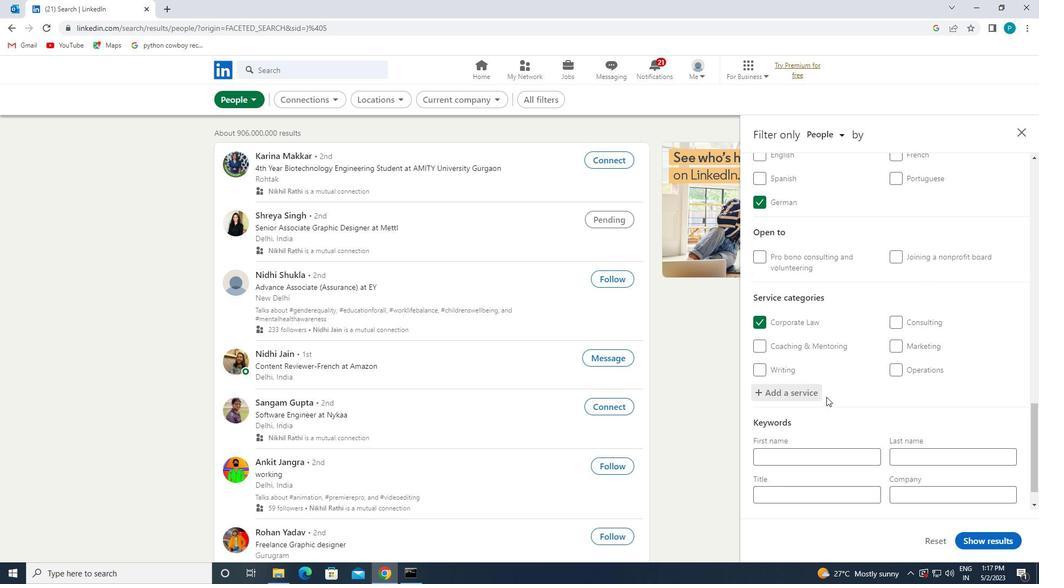 
Action: Mouse moved to (830, 399)
Screenshot: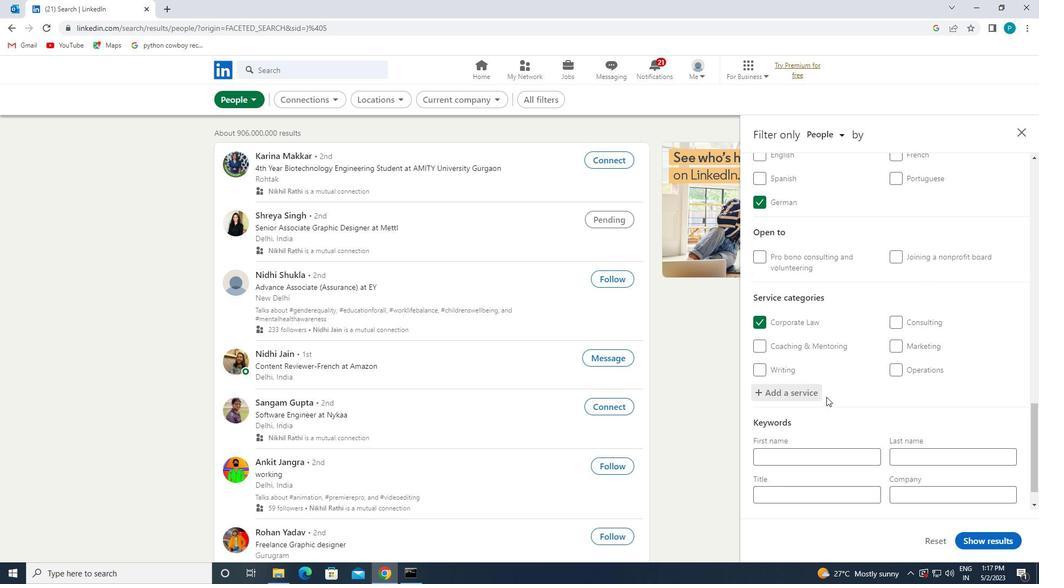 
Action: Mouse scrolled (830, 398) with delta (0, 0)
Screenshot: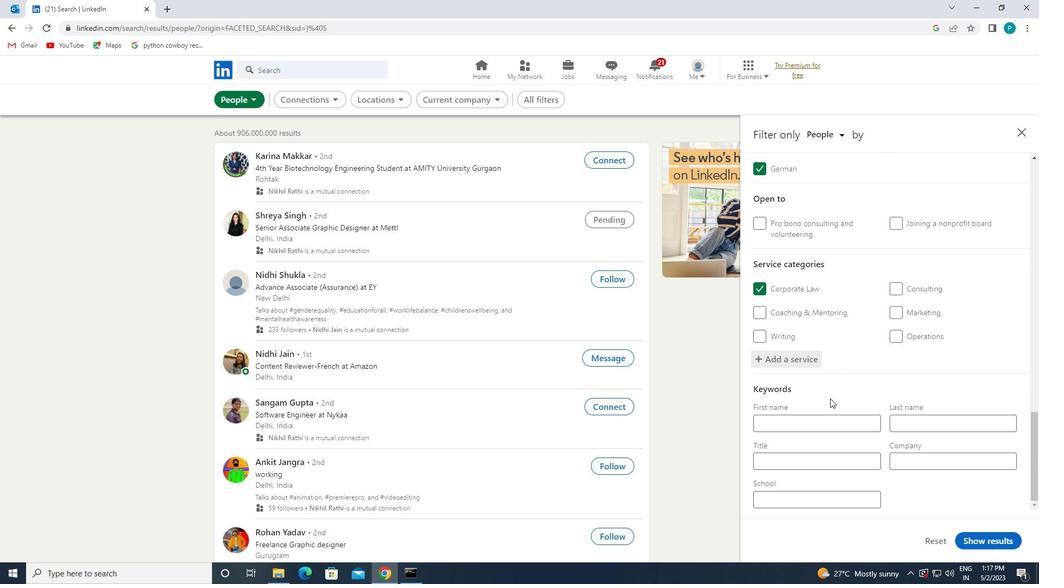 
Action: Mouse moved to (829, 404)
Screenshot: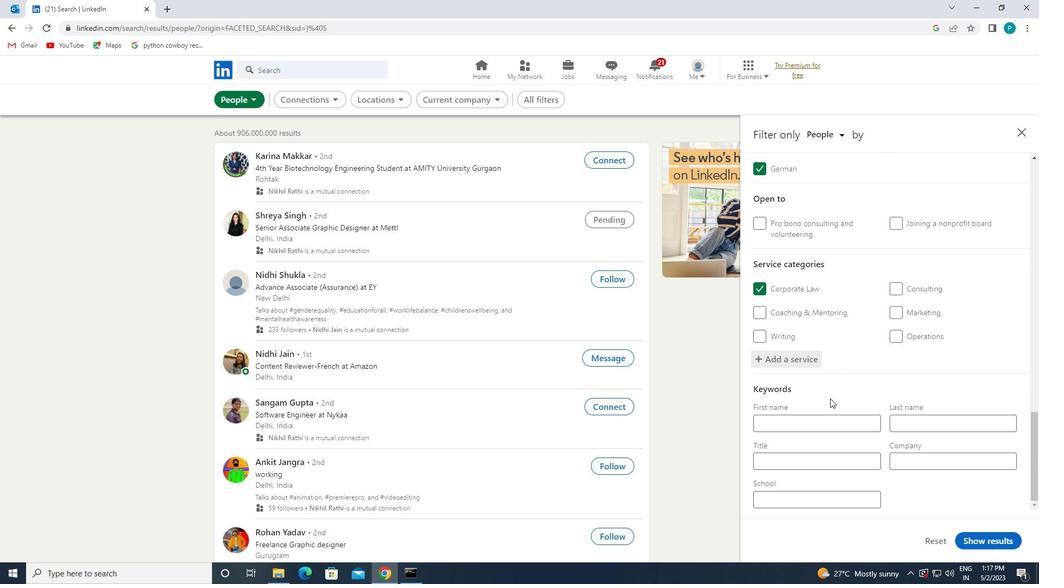
Action: Mouse scrolled (829, 403) with delta (0, 0)
Screenshot: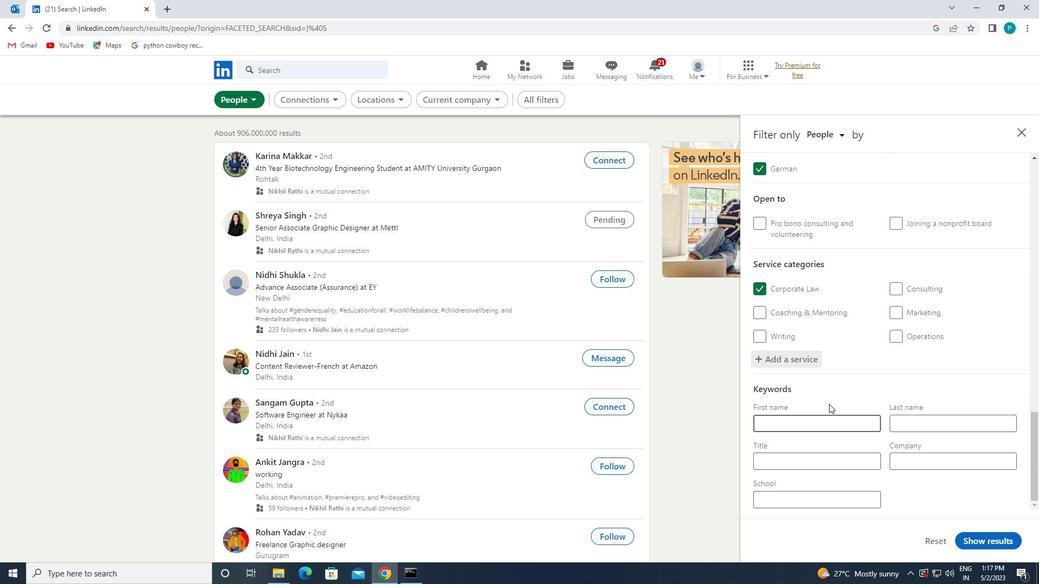 
Action: Mouse scrolled (829, 403) with delta (0, 0)
Screenshot: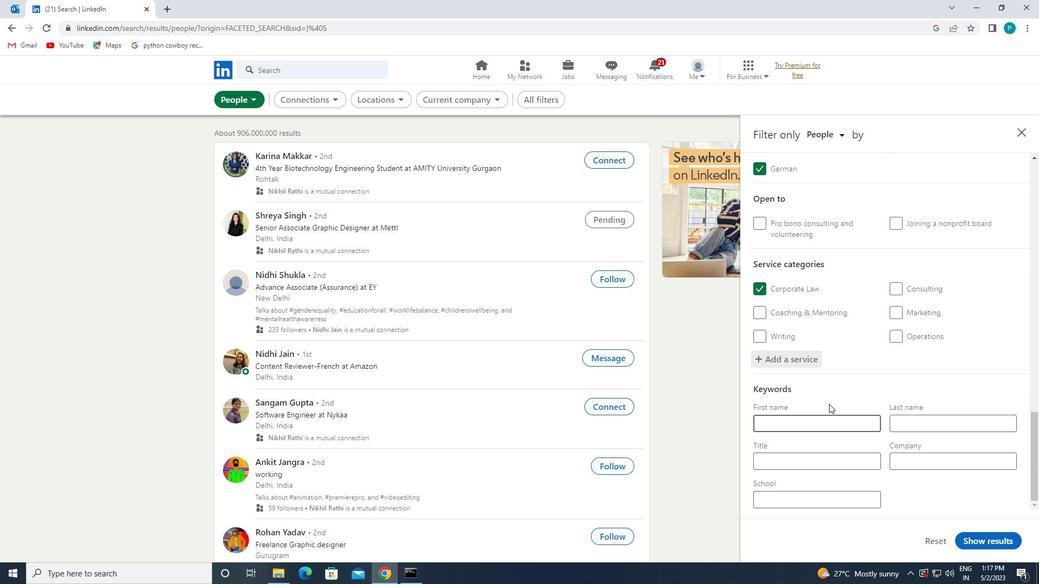 
Action: Mouse moved to (828, 463)
Screenshot: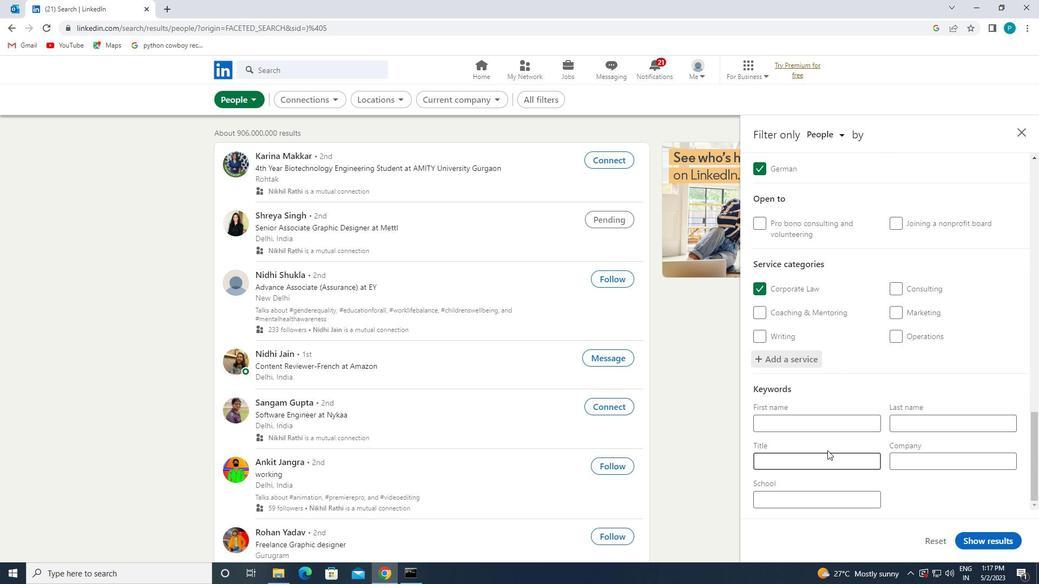 
Action: Mouse pressed left at (828, 463)
Screenshot: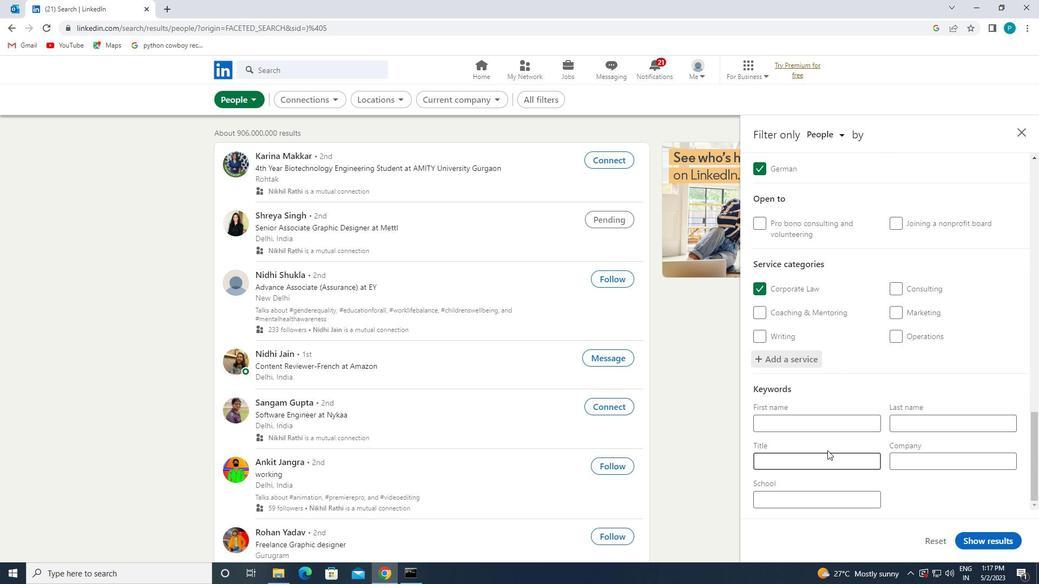 
Action: Mouse moved to (827, 463)
Screenshot: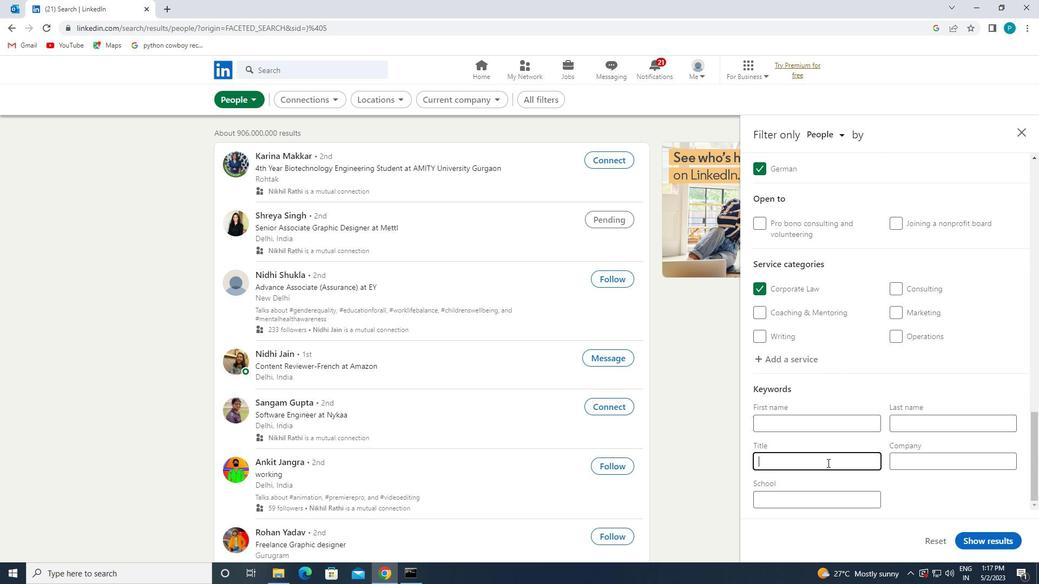 
Action: Key pressed <Key.caps_lock>J<Key.caps_lock>OURNALIST
Screenshot: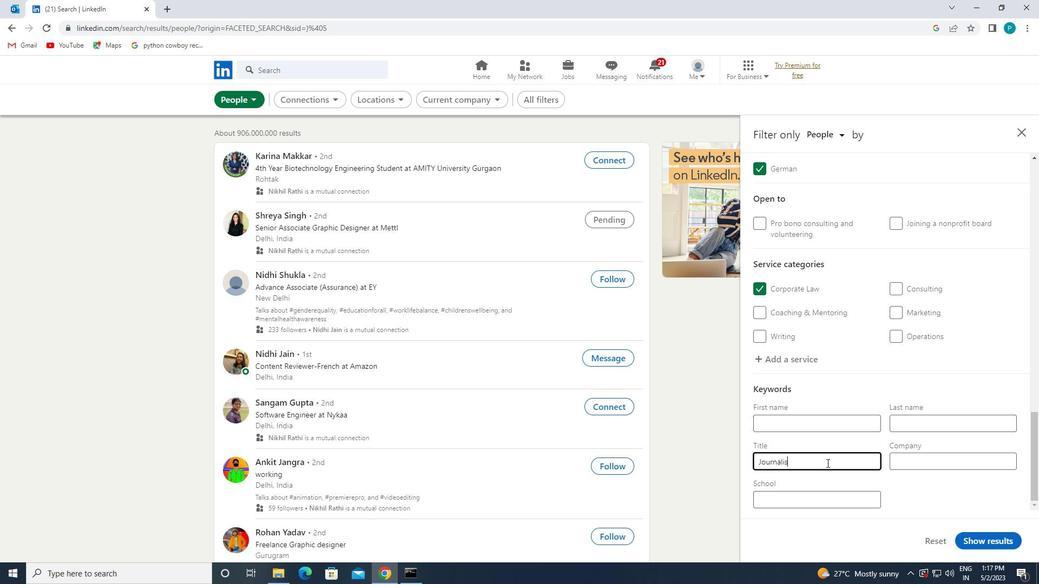 
Action: Mouse moved to (982, 538)
Screenshot: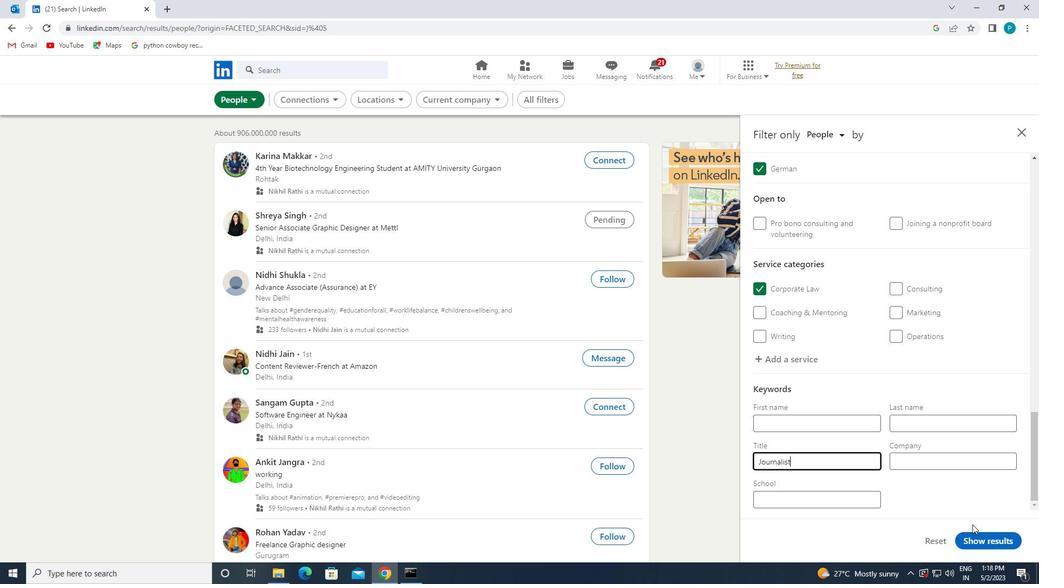 
Action: Mouse pressed left at (982, 538)
Screenshot: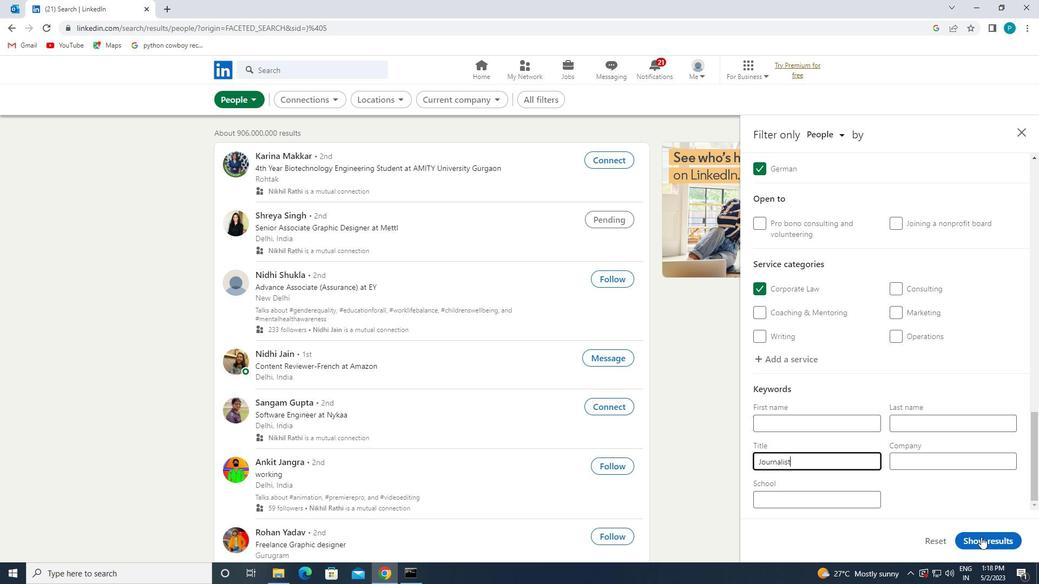 
